Task: For heading Use Courier New with blue colour & bold.  font size for heading22,  'Change the font style of data to'Courier New and font size to 14,  Change the alignment of both headline & data to Align left In the sheet  AssetAllocation templatesbook
Action: Mouse moved to (58, 202)
Screenshot: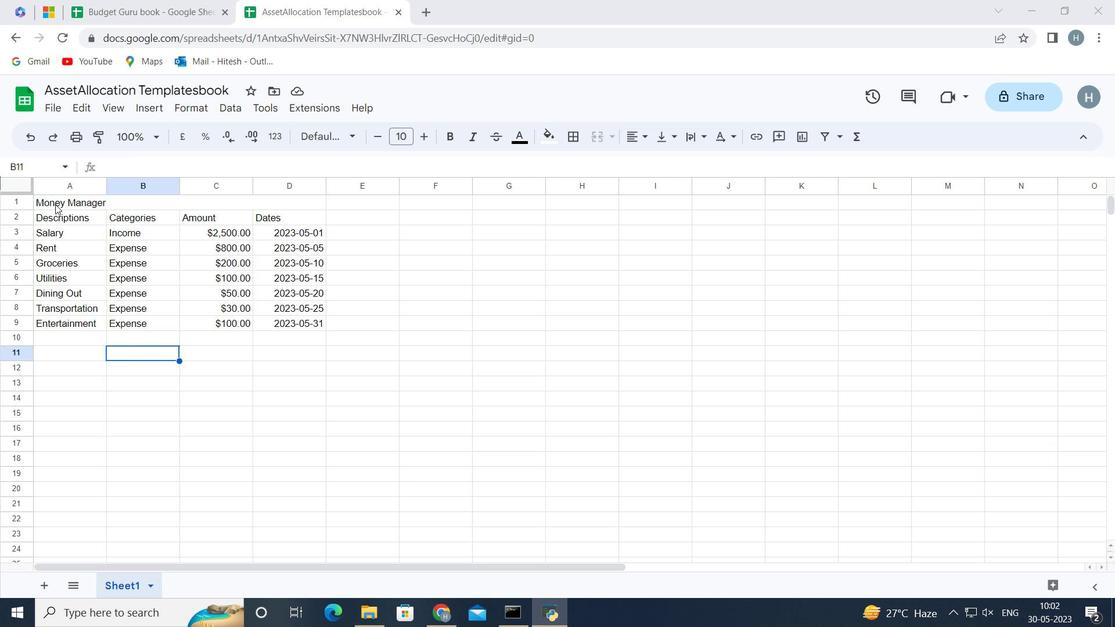 
Action: Mouse pressed left at (58, 202)
Screenshot: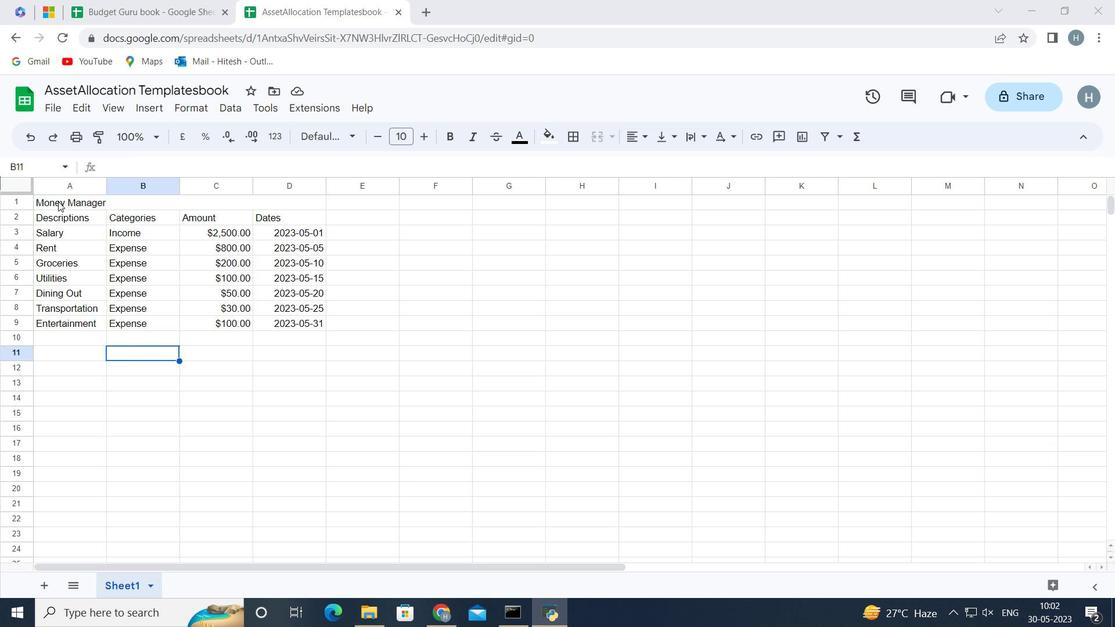 
Action: Mouse moved to (330, 135)
Screenshot: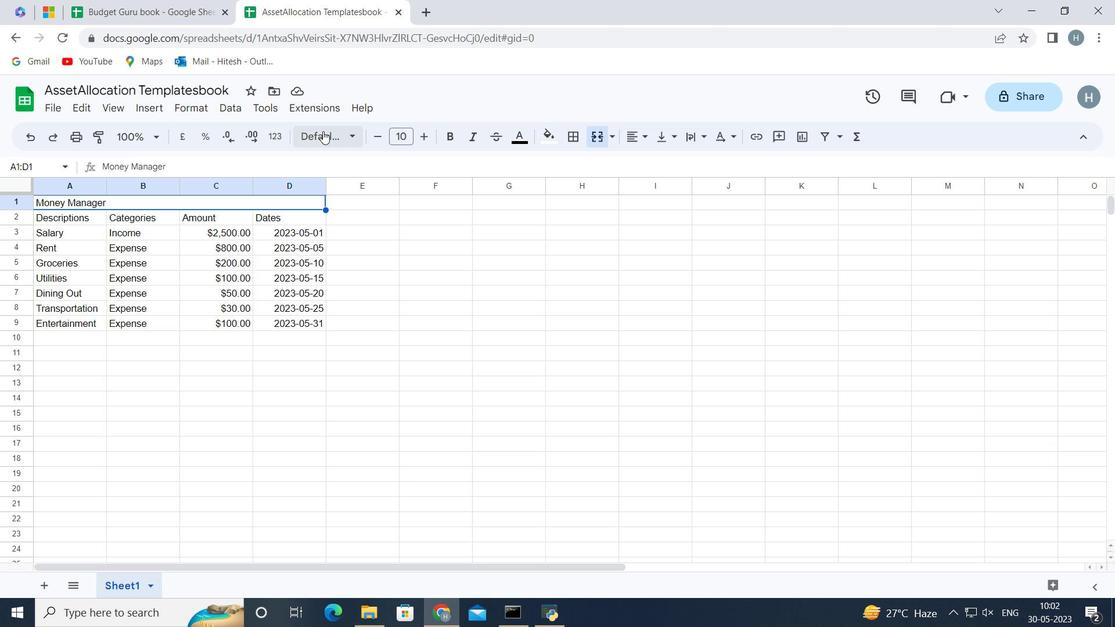 
Action: Mouse pressed left at (330, 135)
Screenshot: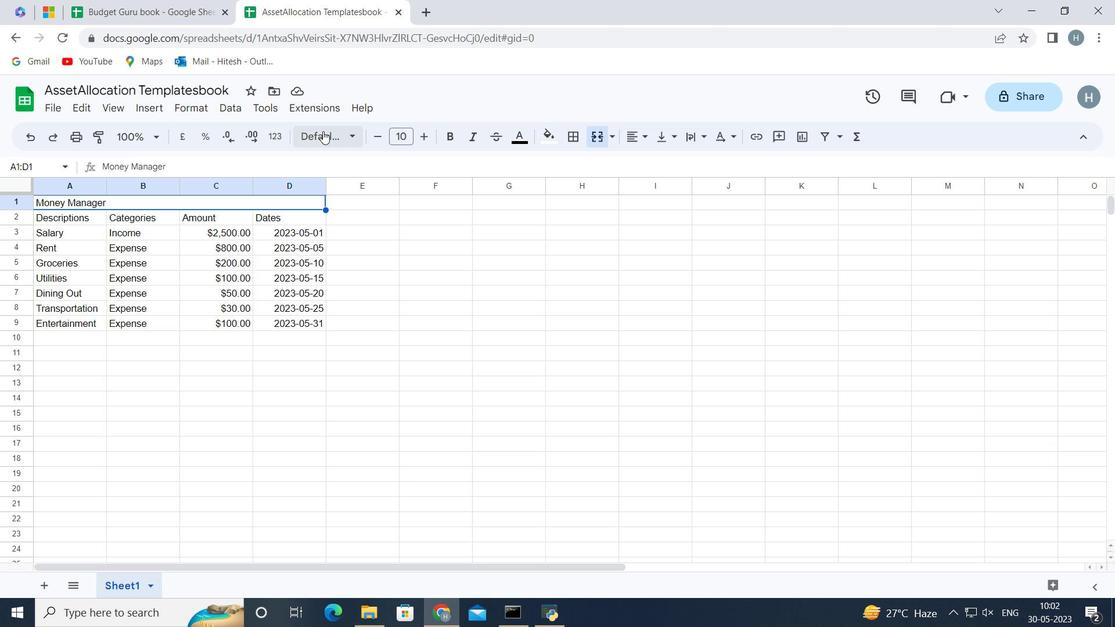 
Action: Mouse moved to (365, 527)
Screenshot: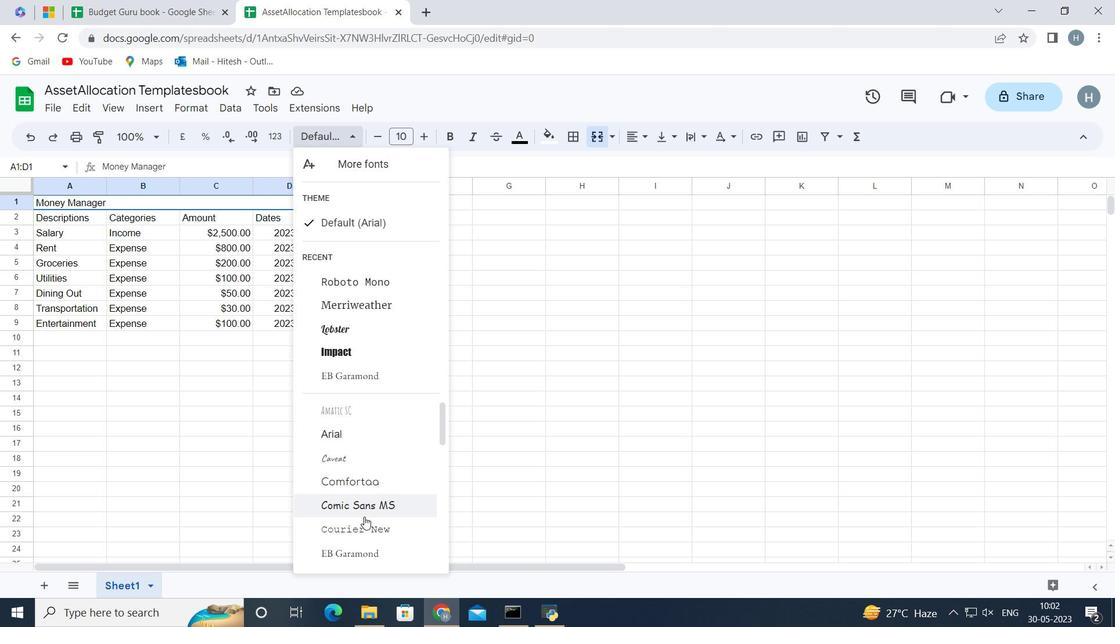 
Action: Mouse pressed left at (365, 527)
Screenshot: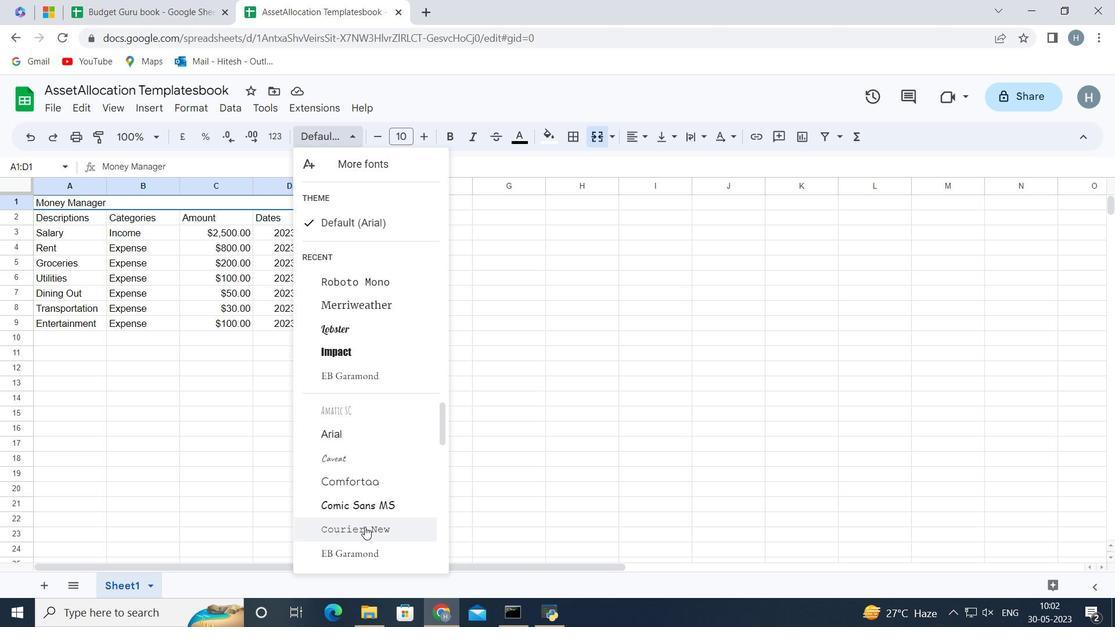 
Action: Mouse moved to (548, 141)
Screenshot: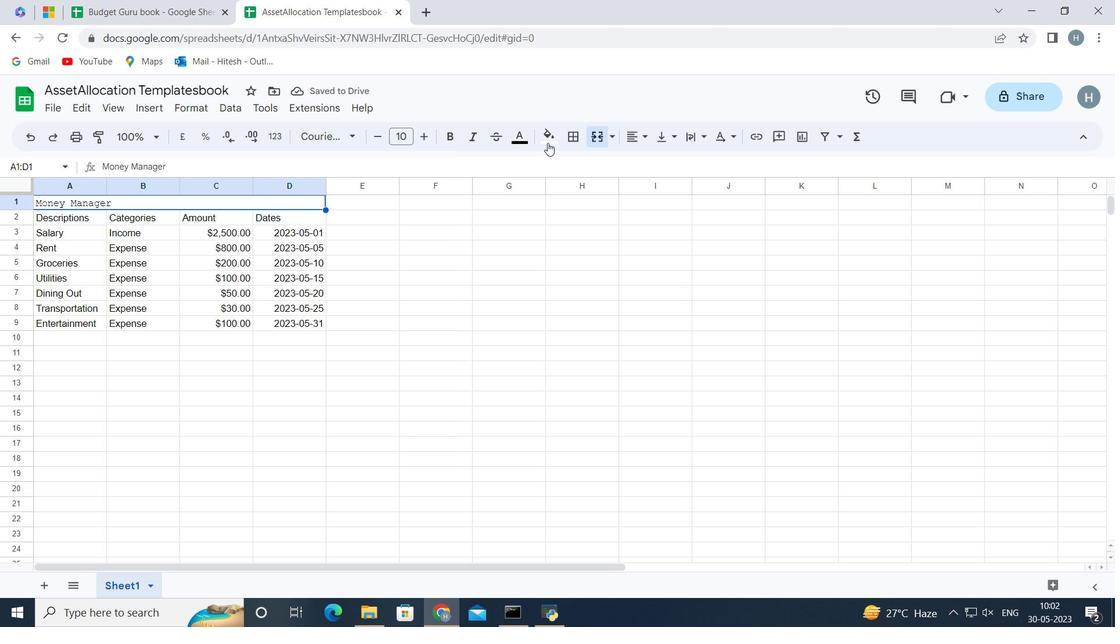 
Action: Mouse pressed left at (548, 141)
Screenshot: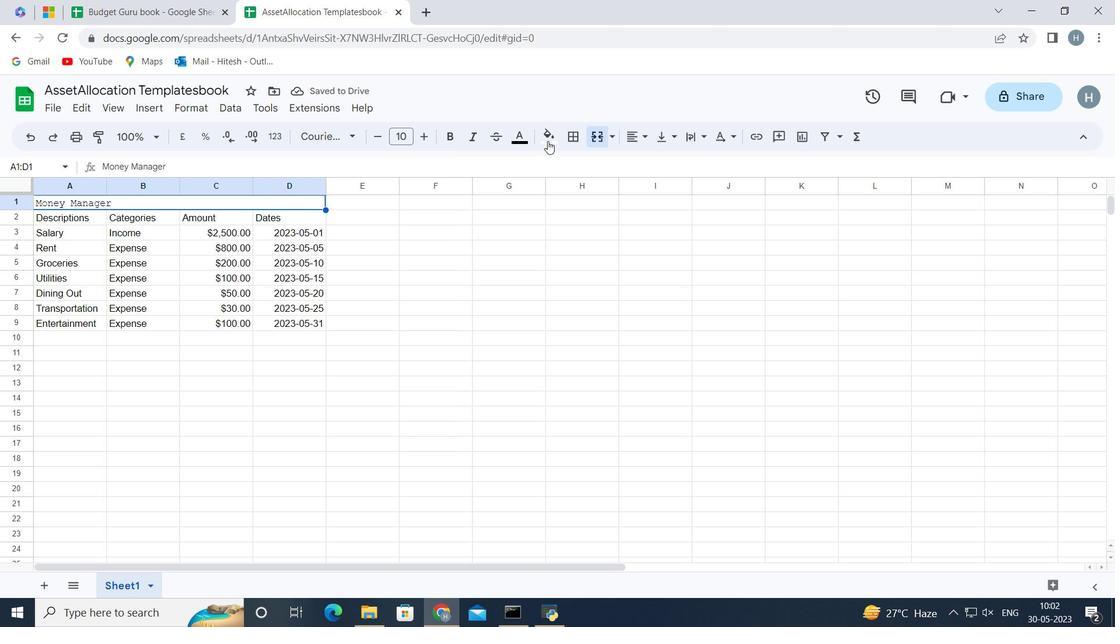 
Action: Mouse moved to (665, 202)
Screenshot: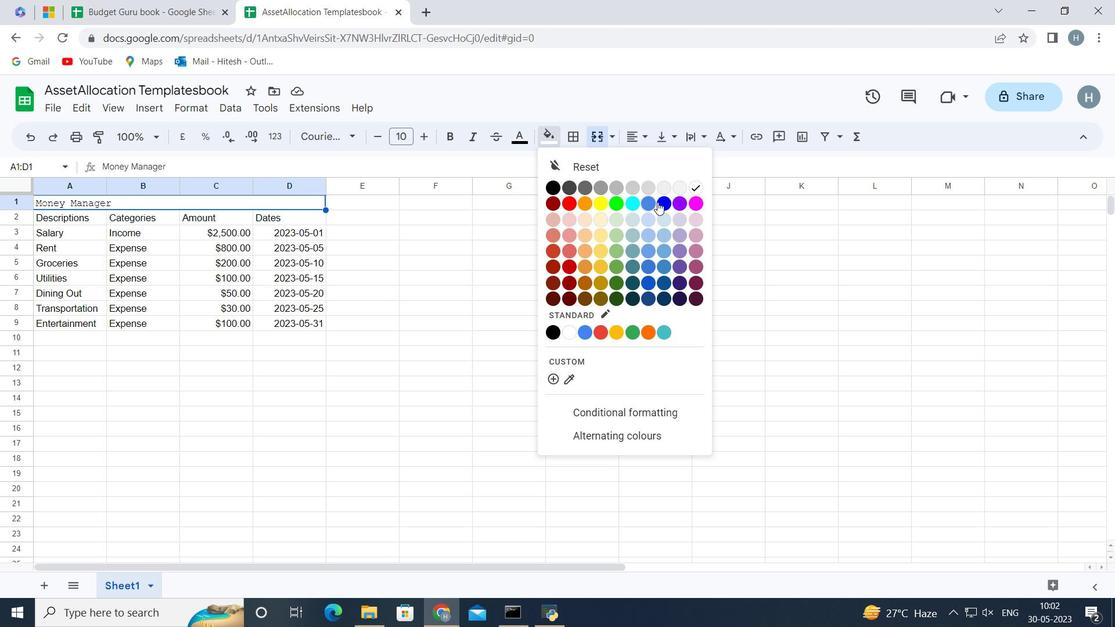 
Action: Mouse pressed left at (665, 202)
Screenshot: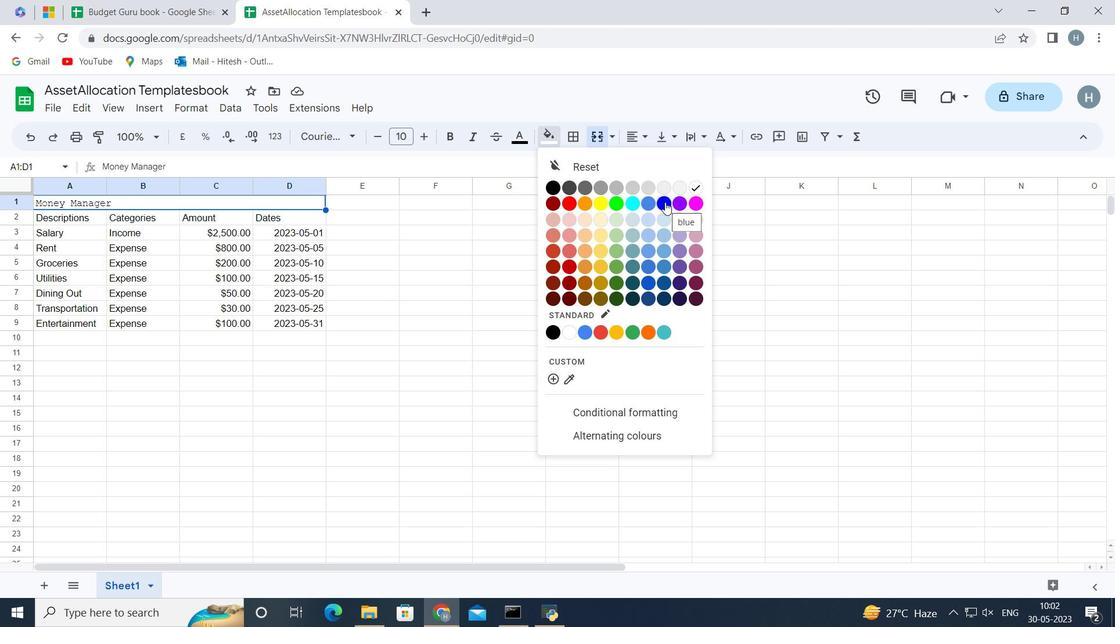 
Action: Mouse moved to (445, 135)
Screenshot: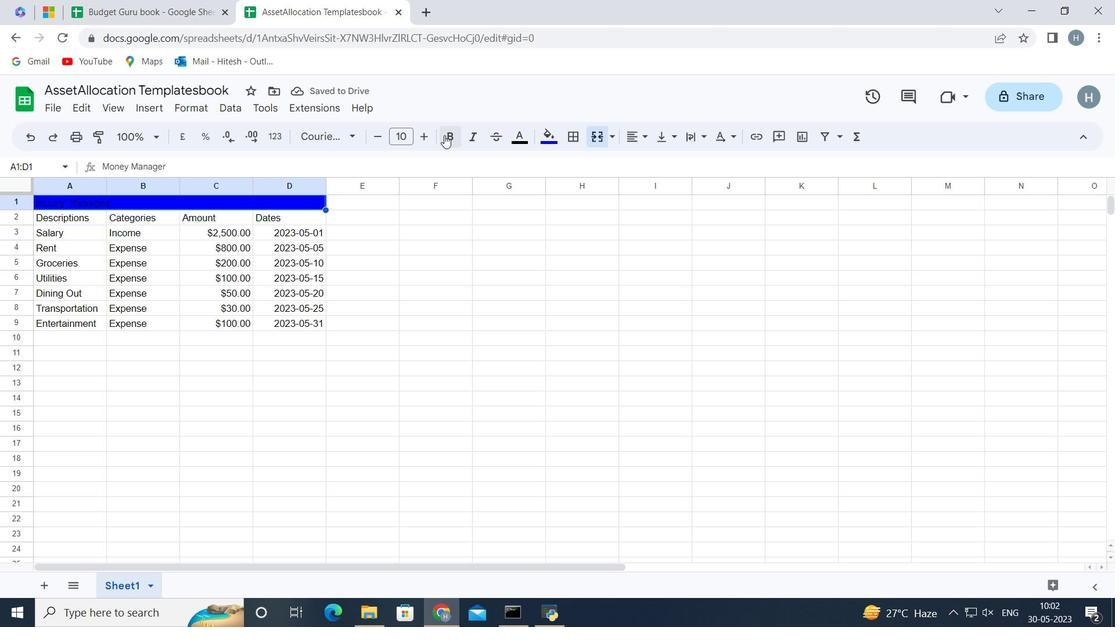 
Action: Mouse pressed left at (445, 135)
Screenshot: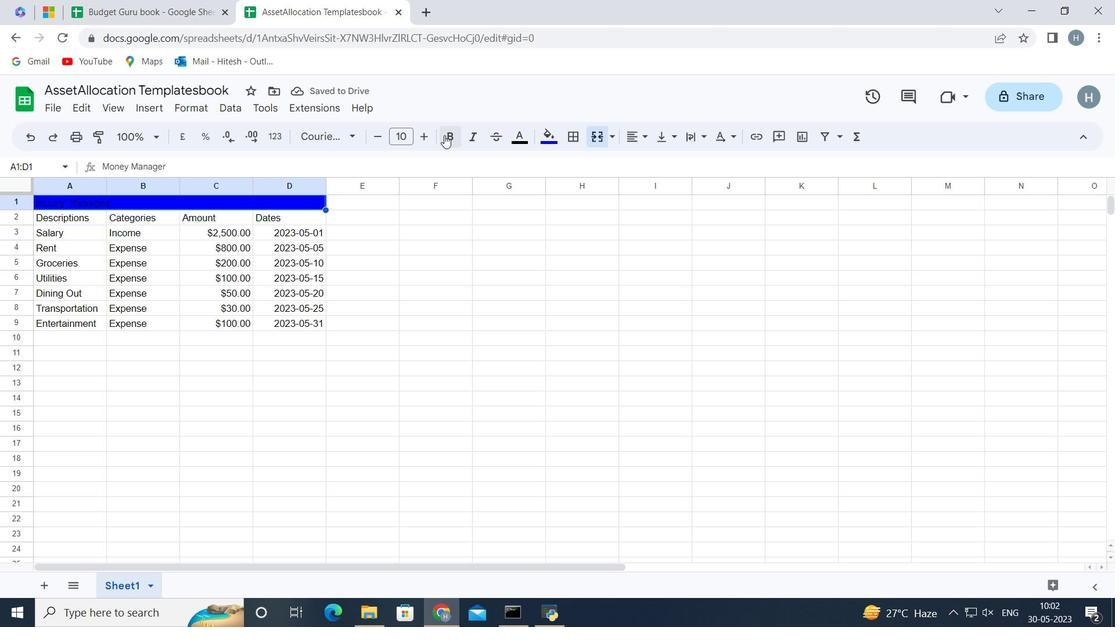
Action: Mouse moved to (428, 138)
Screenshot: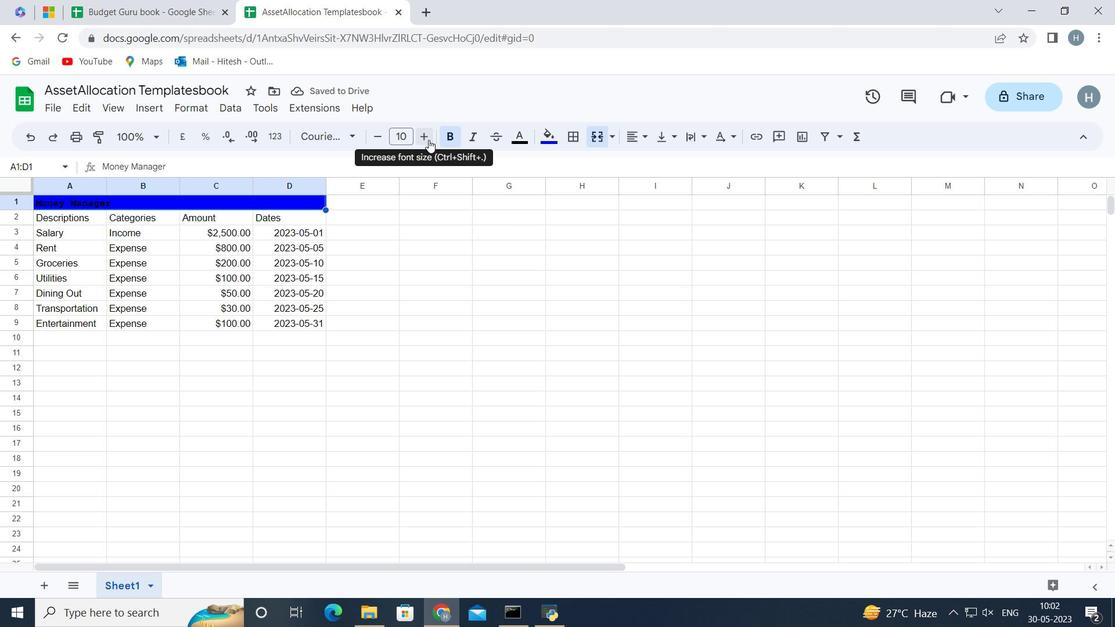 
Action: Mouse pressed left at (428, 138)
Screenshot: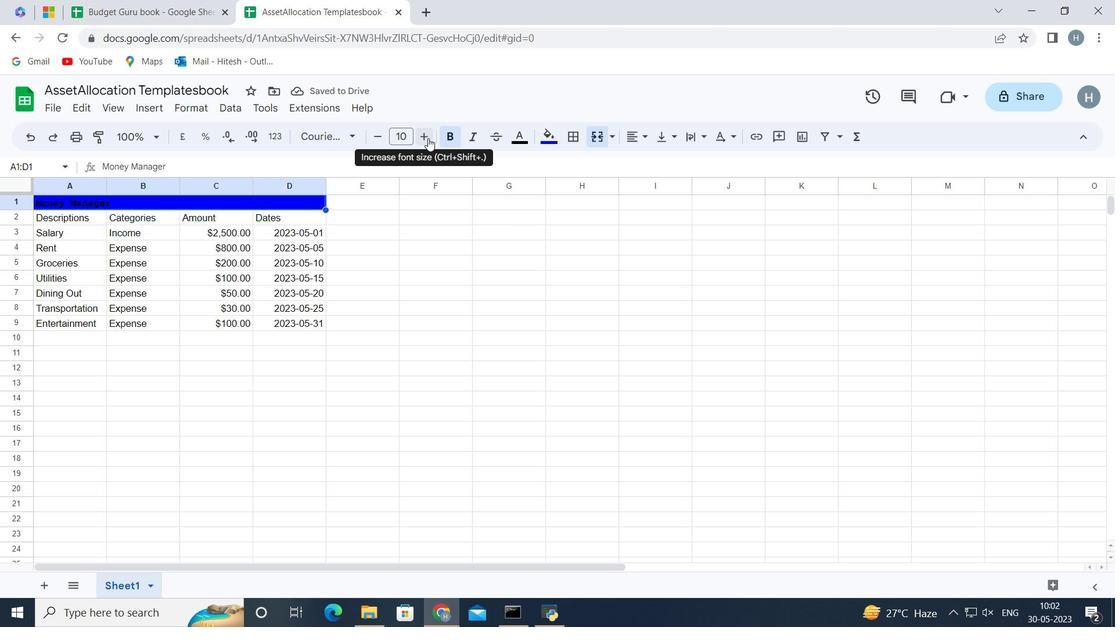 
Action: Mouse moved to (427, 138)
Screenshot: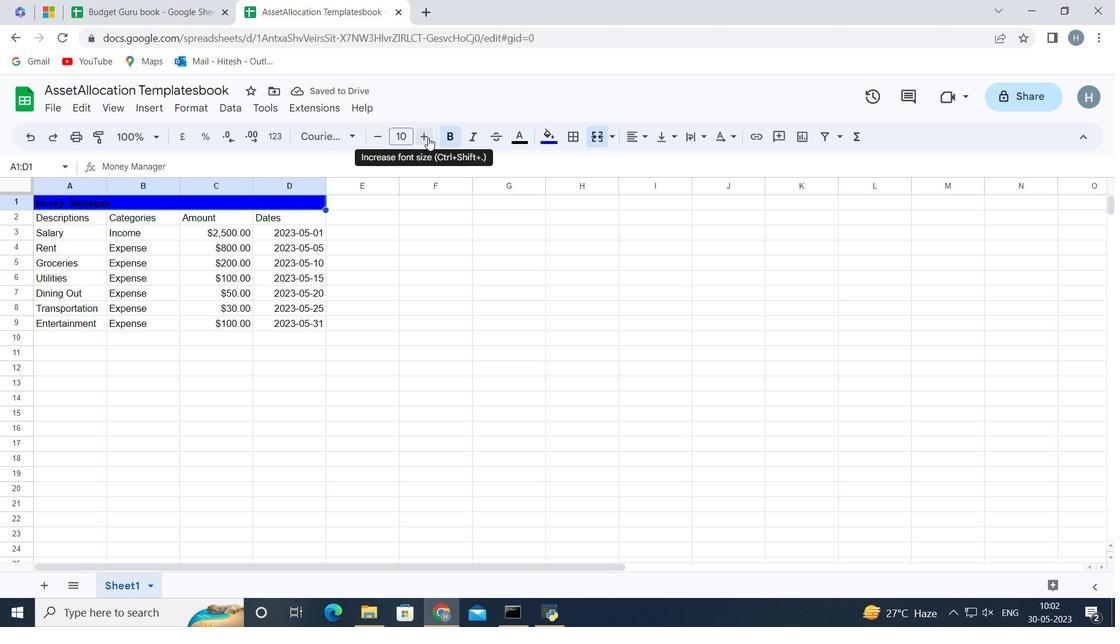 
Action: Mouse pressed left at (427, 138)
Screenshot: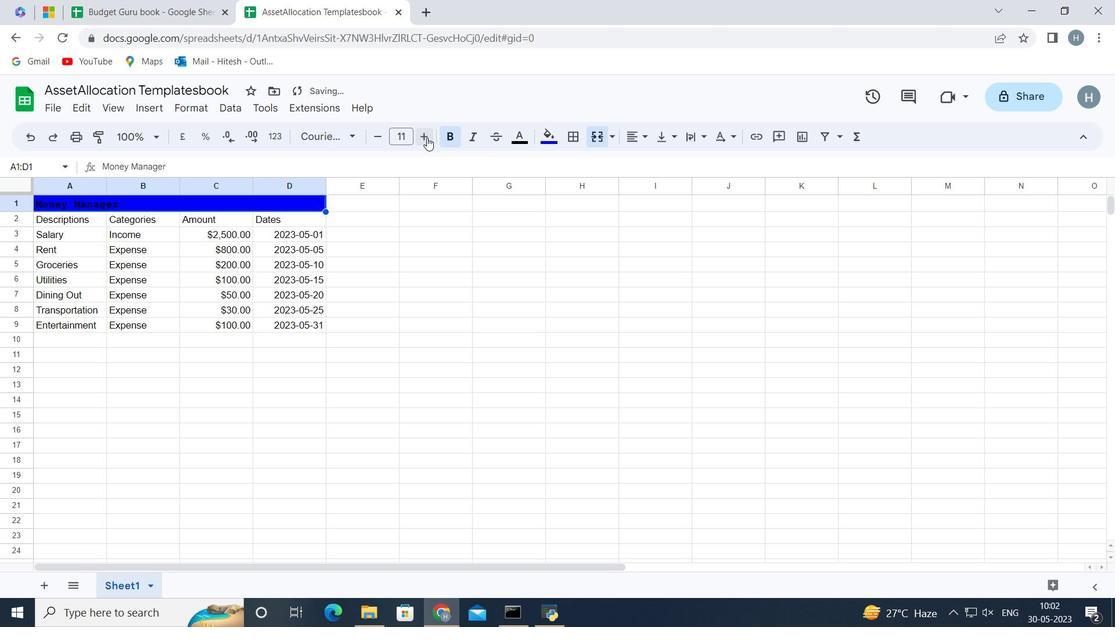 
Action: Mouse pressed left at (427, 138)
Screenshot: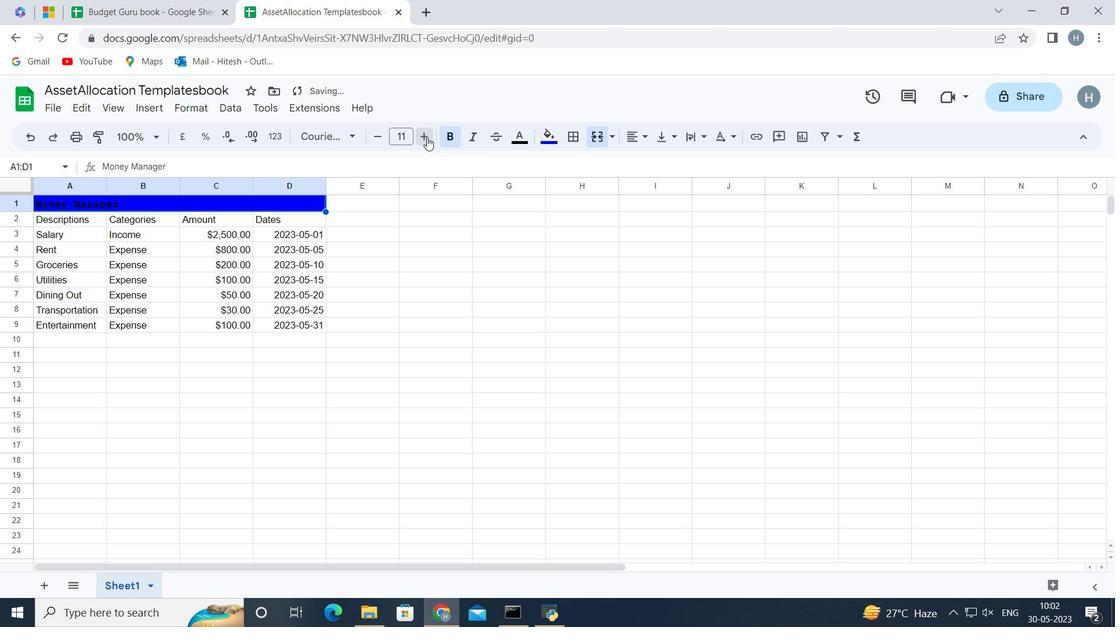 
Action: Mouse pressed left at (427, 138)
Screenshot: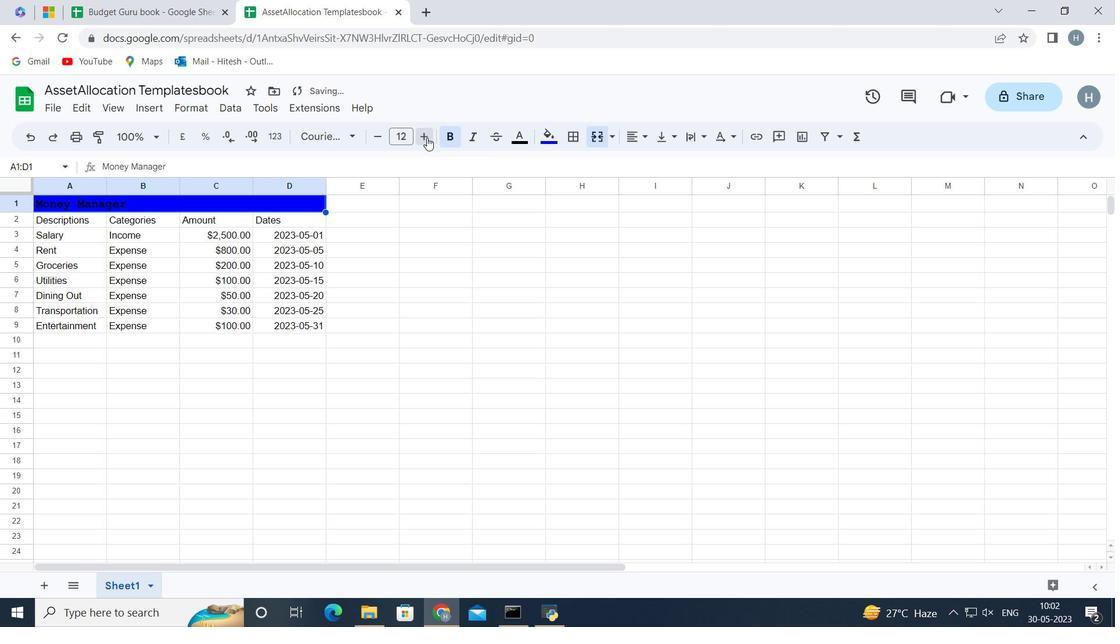 
Action: Mouse pressed left at (427, 138)
Screenshot: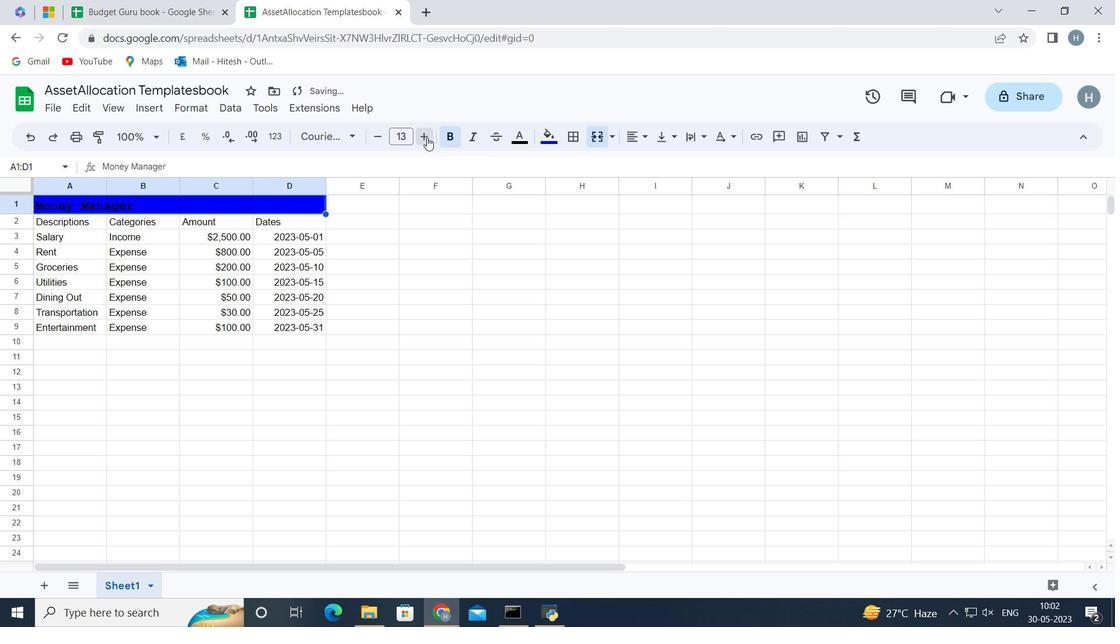 
Action: Mouse pressed left at (427, 138)
Screenshot: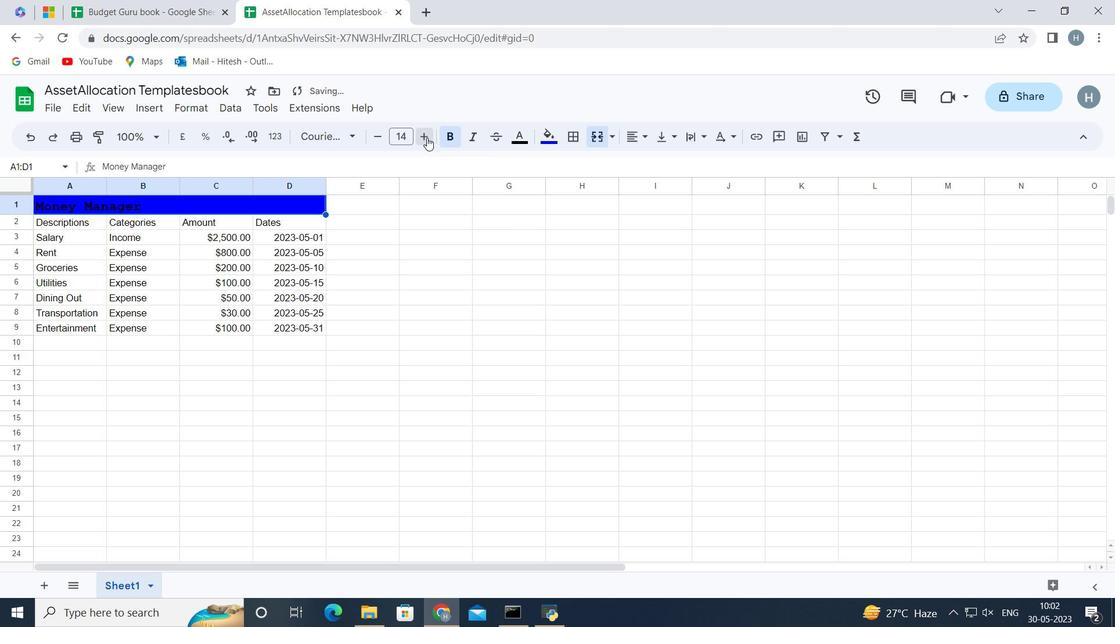 
Action: Mouse pressed left at (427, 138)
Screenshot: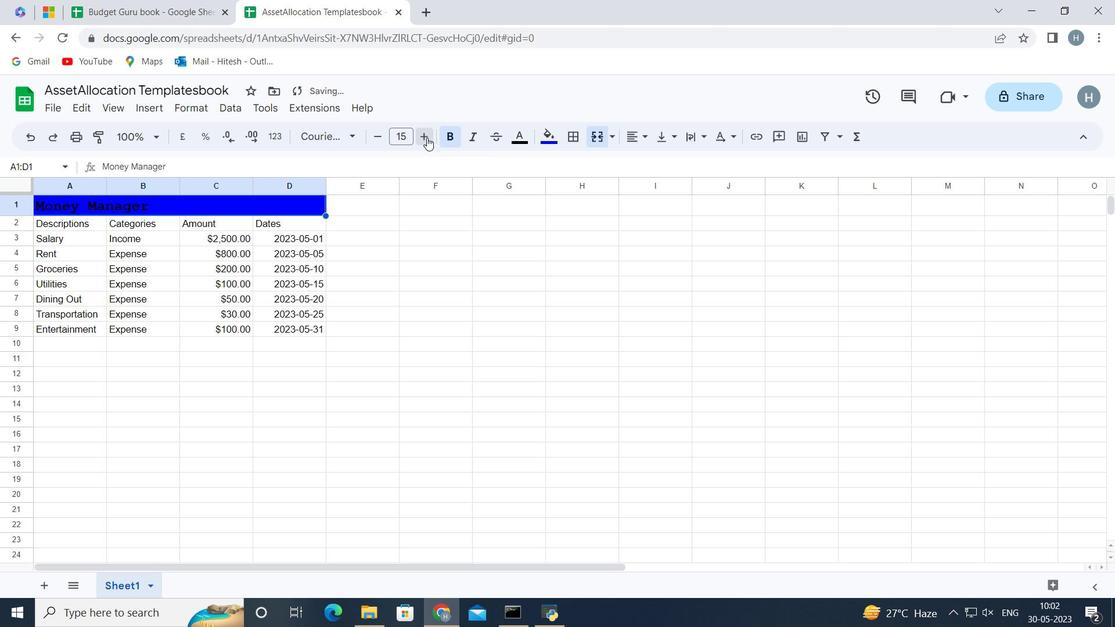 
Action: Mouse pressed left at (427, 138)
Screenshot: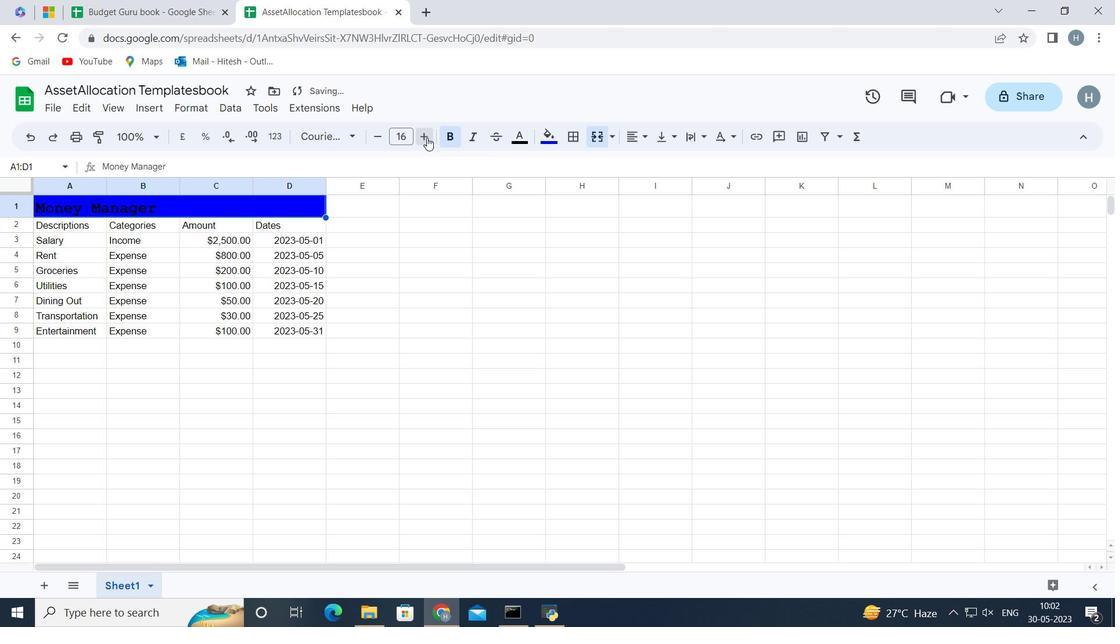 
Action: Mouse pressed left at (427, 138)
Screenshot: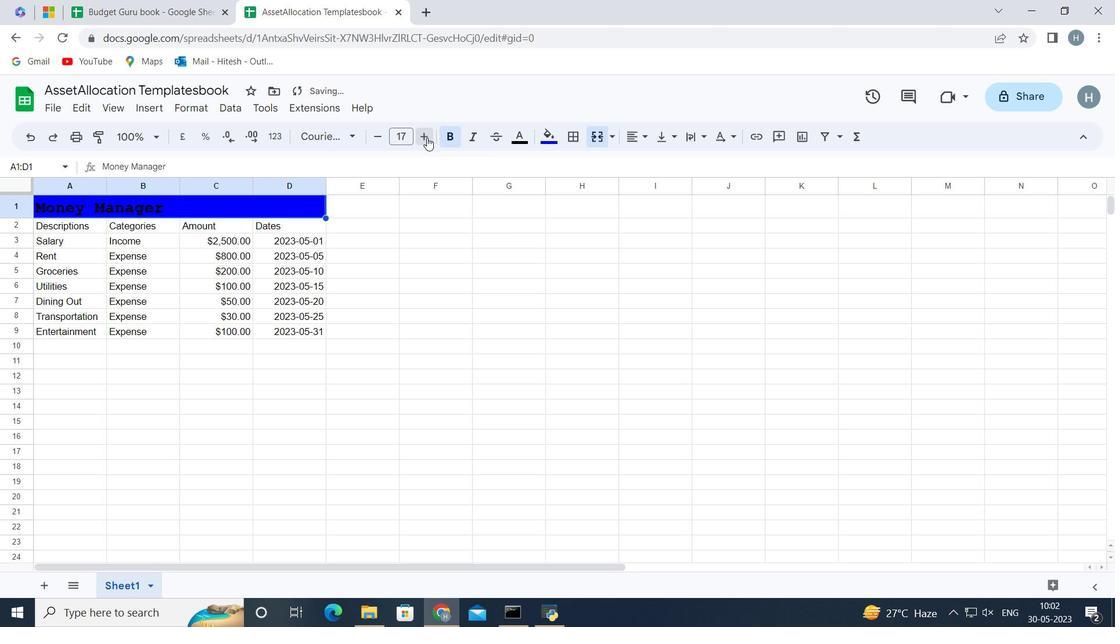 
Action: Mouse pressed left at (427, 138)
Screenshot: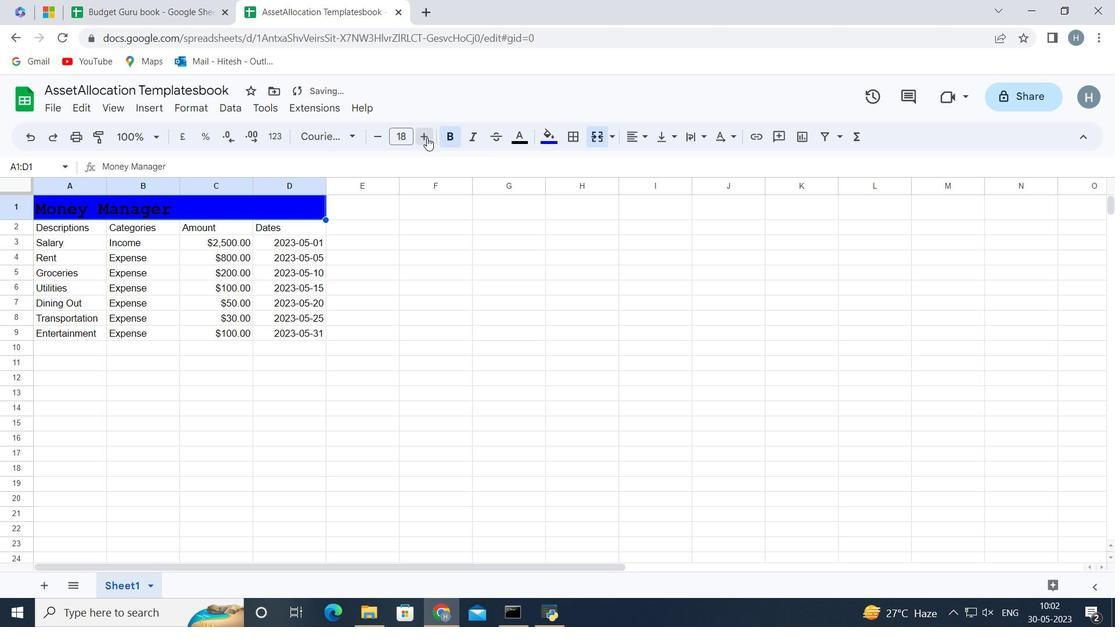 
Action: Mouse pressed left at (427, 138)
Screenshot: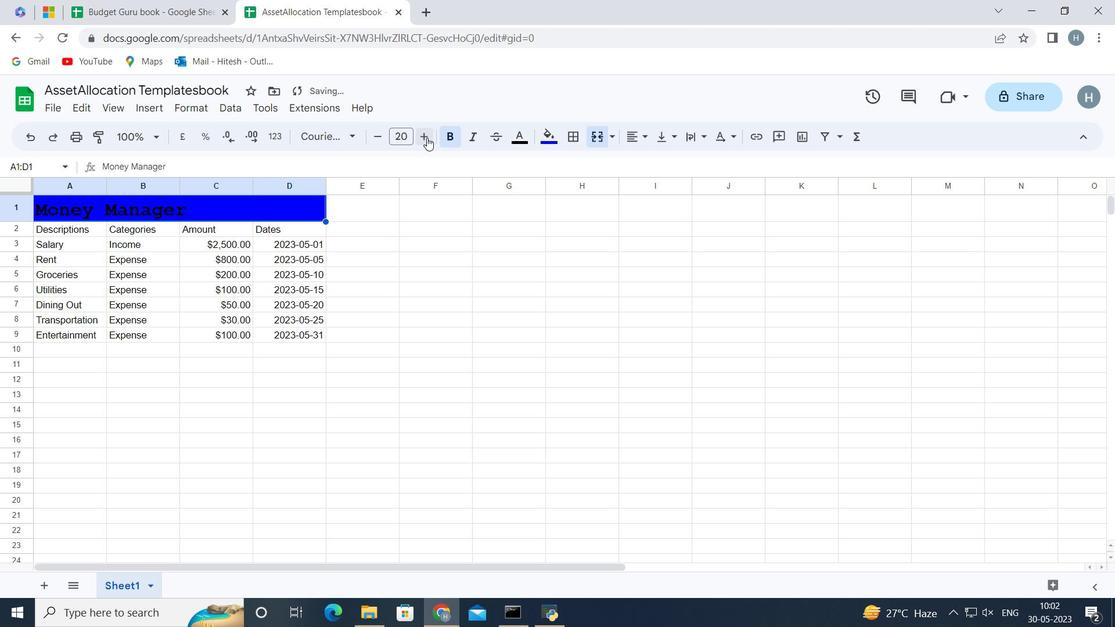 
Action: Mouse pressed left at (427, 138)
Screenshot: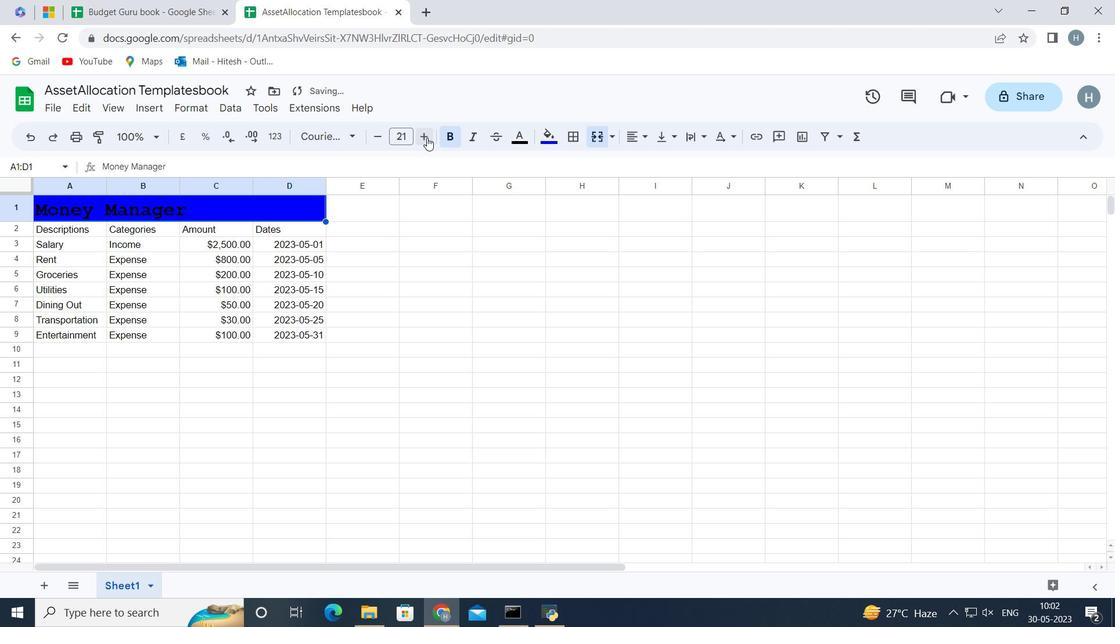 
Action: Mouse moved to (177, 370)
Screenshot: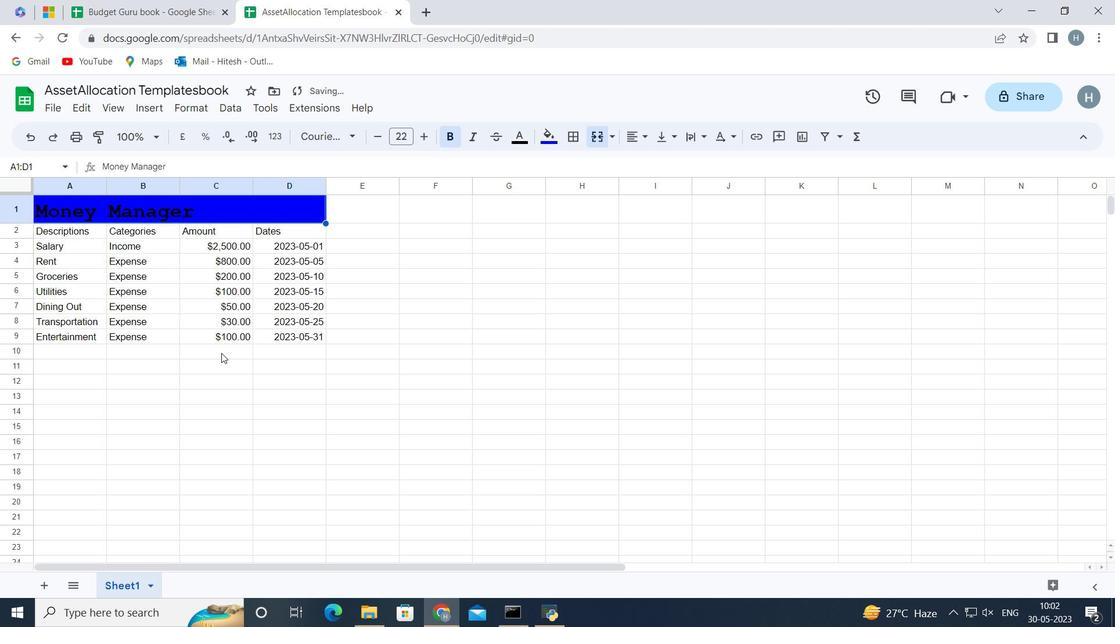 
Action: Mouse pressed left at (177, 370)
Screenshot: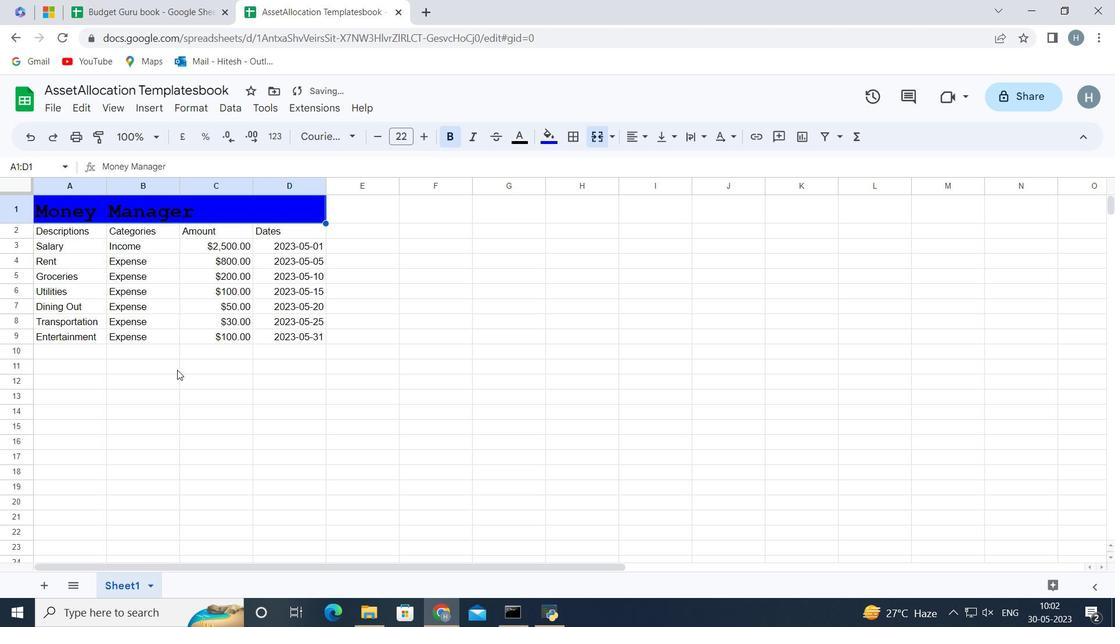 
Action: Mouse moved to (51, 224)
Screenshot: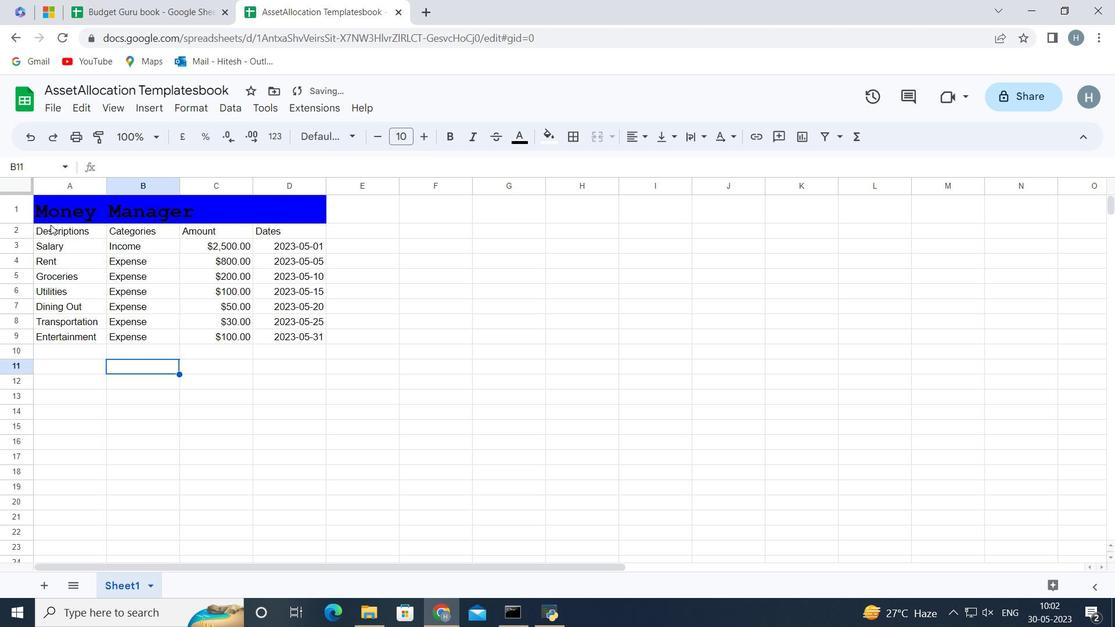 
Action: Mouse pressed left at (51, 224)
Screenshot: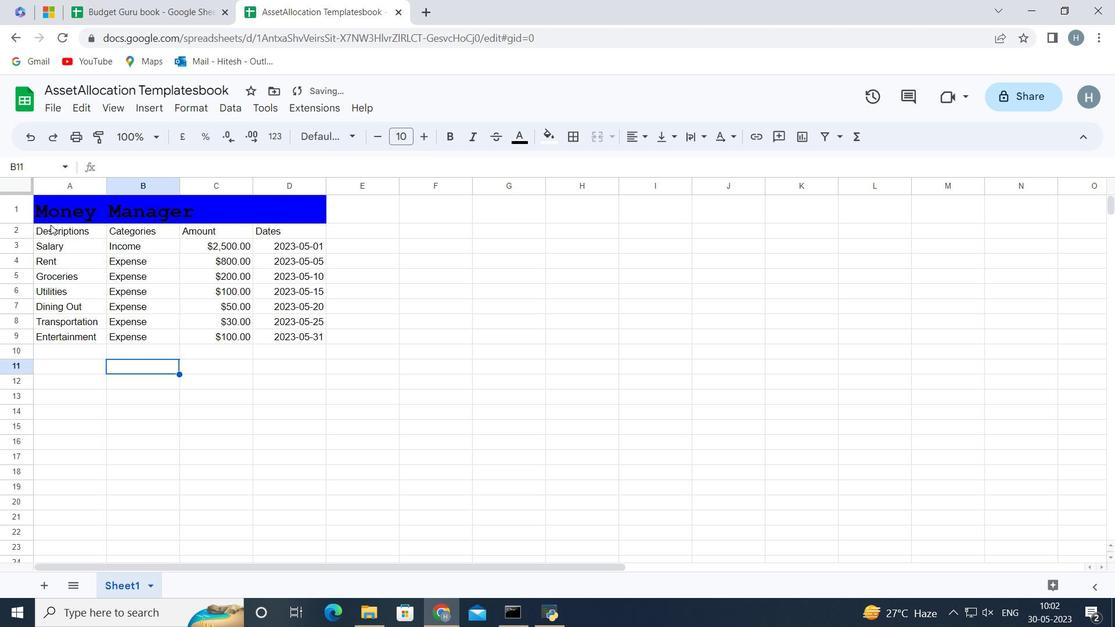 
Action: Key pressed <Key.shift><Key.right><Key.right><Key.right><Key.down><Key.down><Key.down><Key.down><Key.down><Key.down><Key.down>
Screenshot: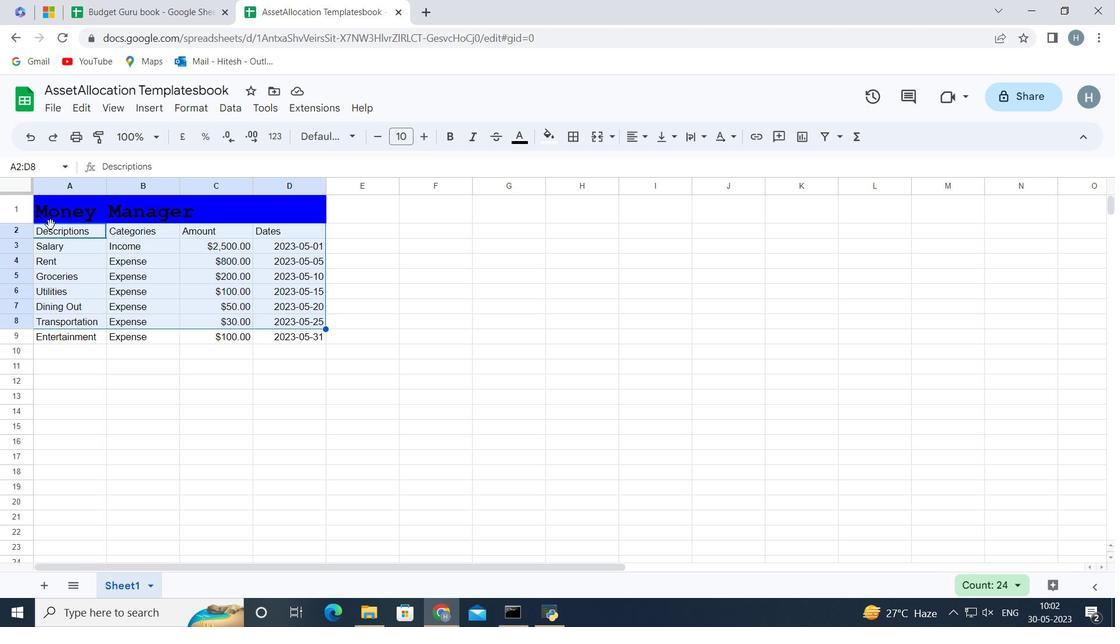 
Action: Mouse moved to (320, 134)
Screenshot: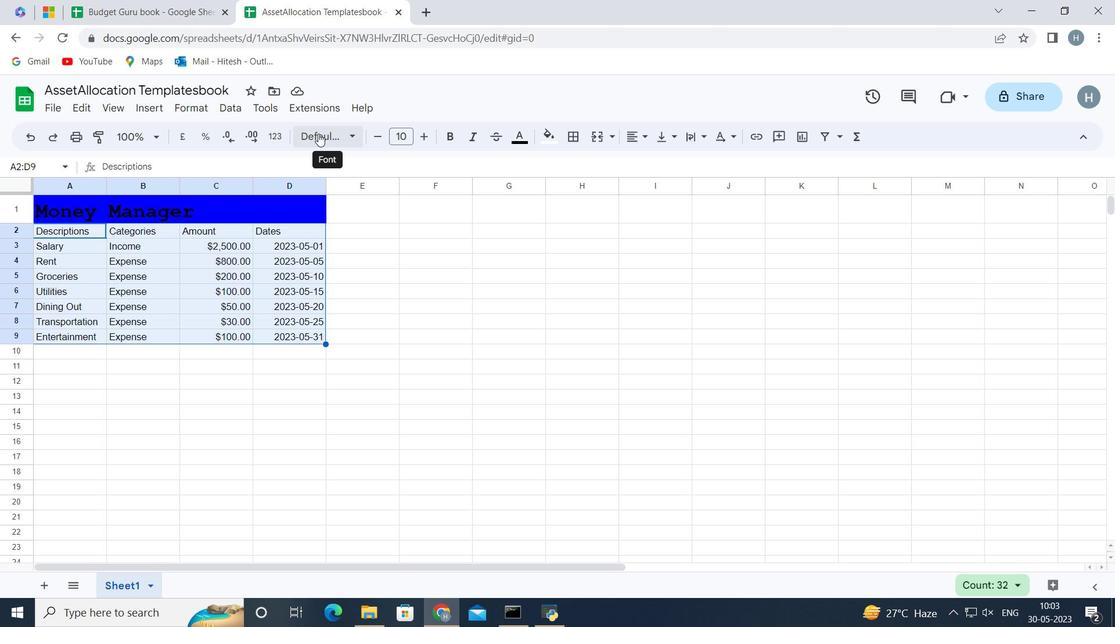 
Action: Mouse pressed left at (320, 134)
Screenshot: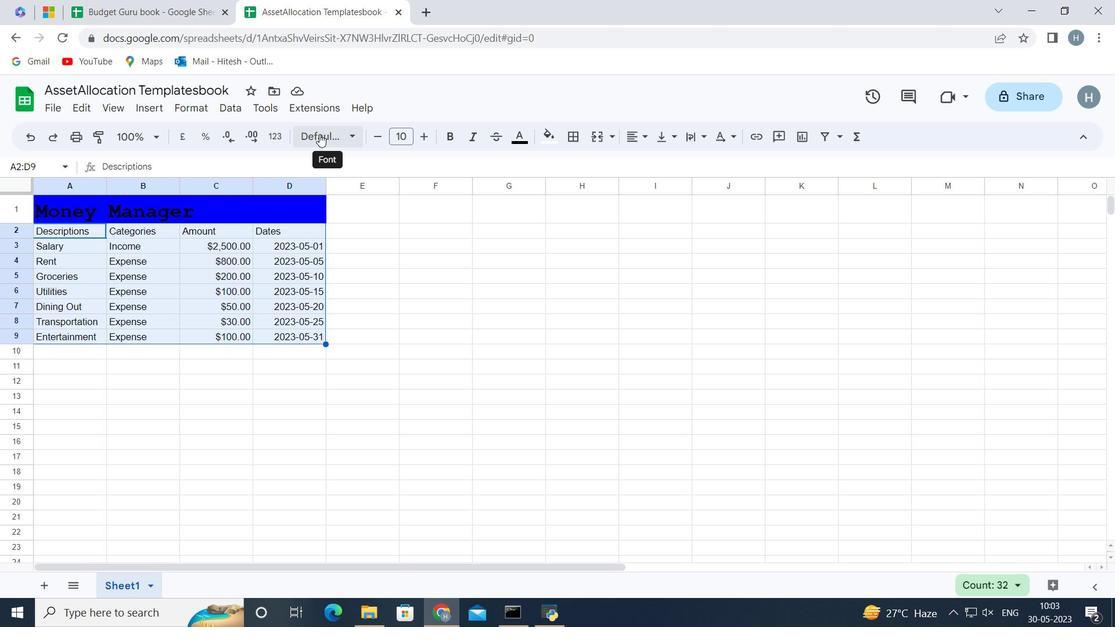
Action: Mouse moved to (361, 284)
Screenshot: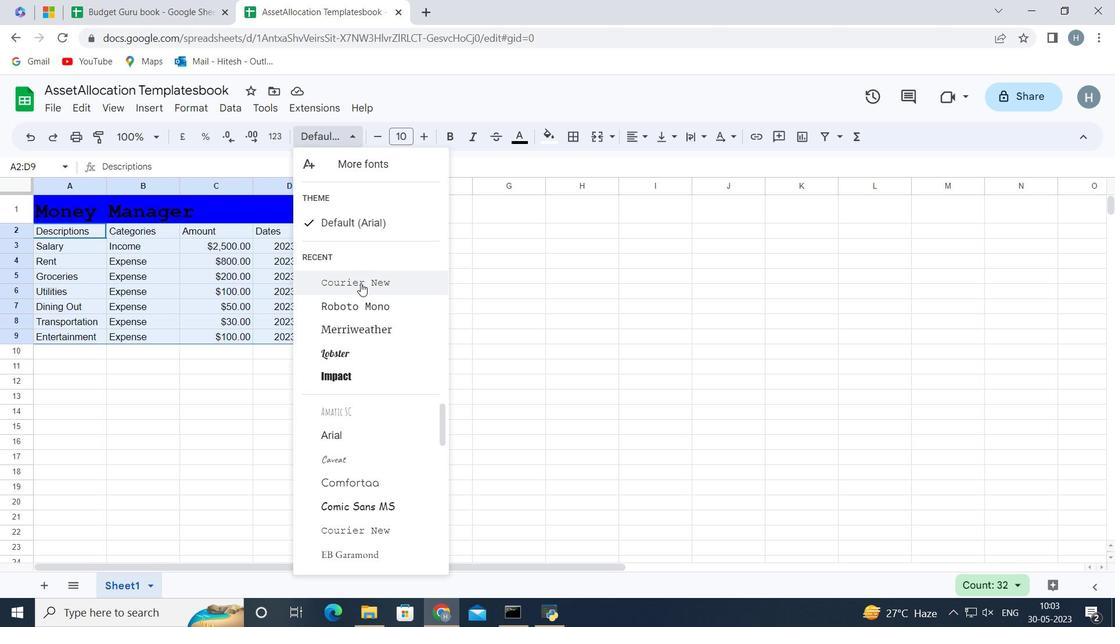 
Action: Mouse pressed left at (361, 284)
Screenshot: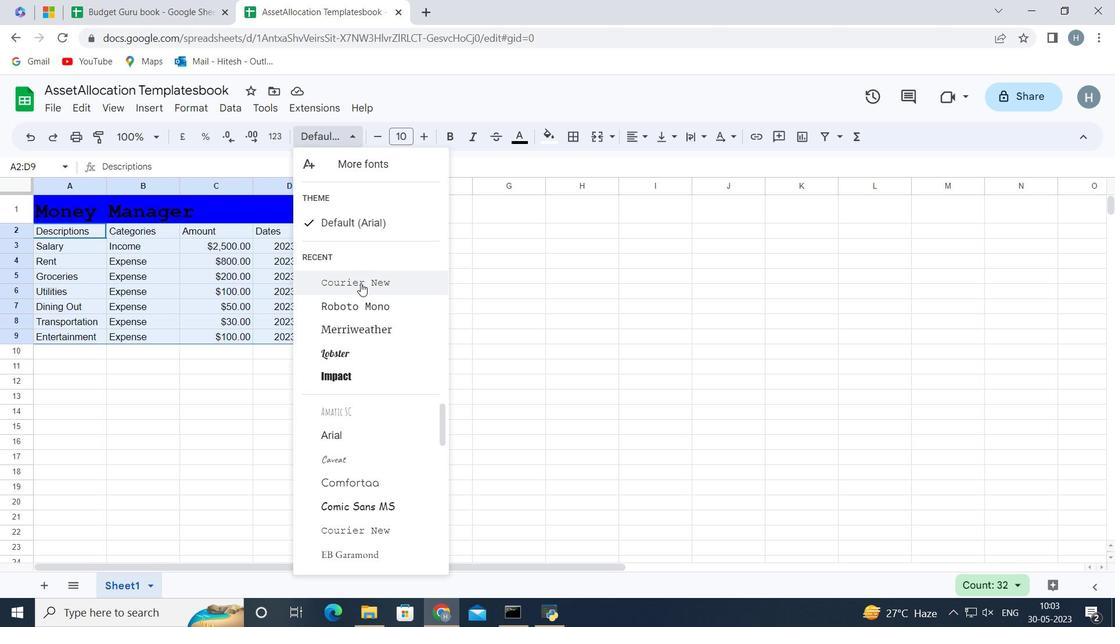 
Action: Mouse moved to (418, 138)
Screenshot: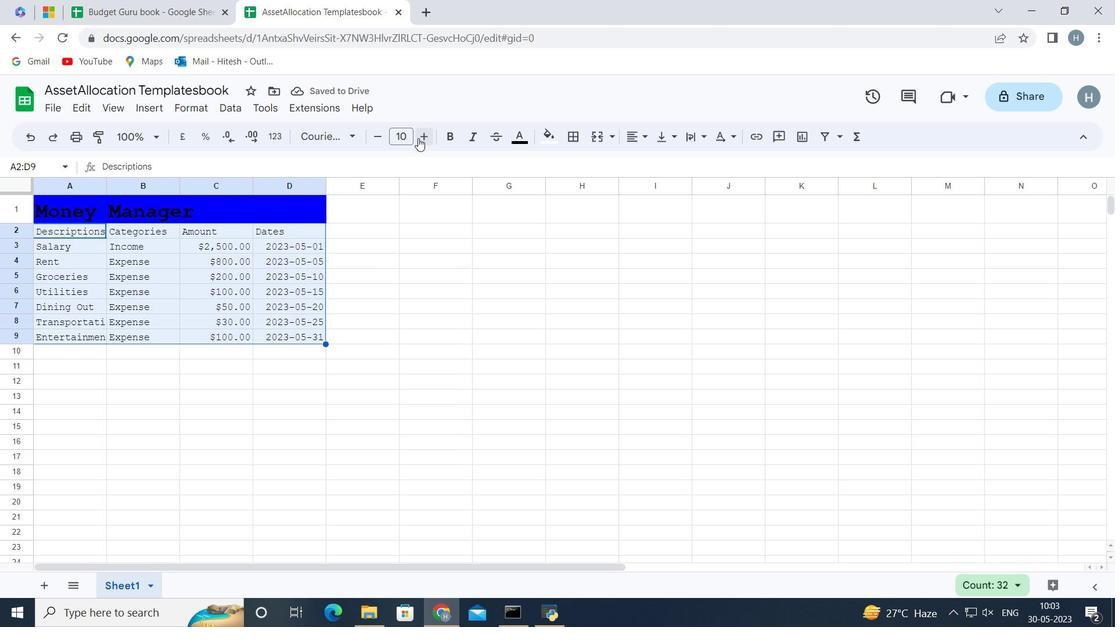 
Action: Mouse pressed left at (418, 138)
Screenshot: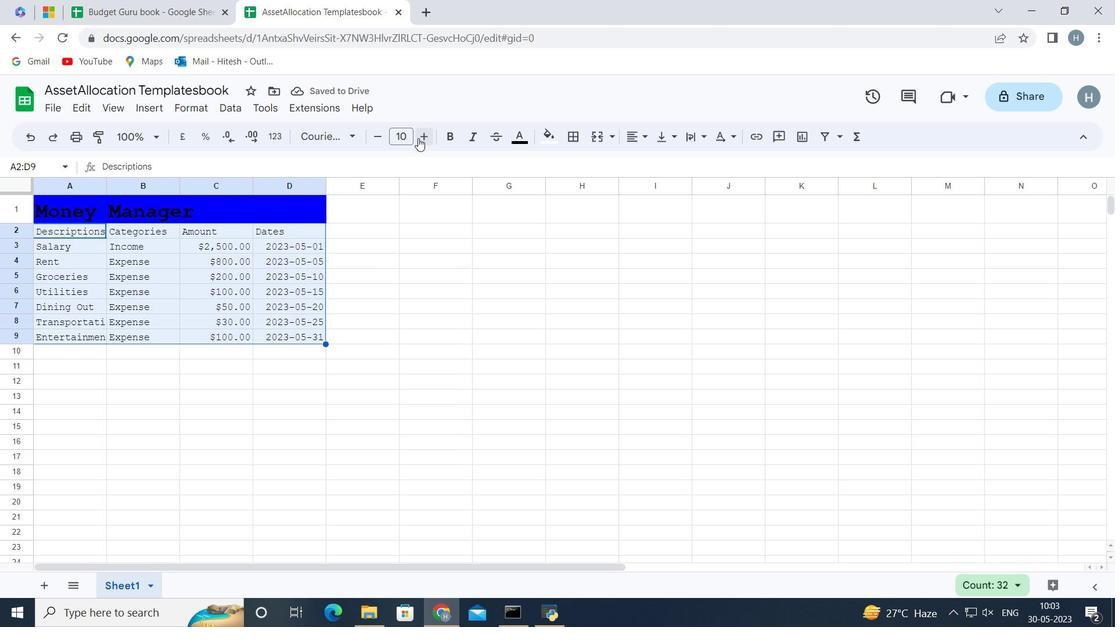 
Action: Mouse pressed left at (418, 138)
Screenshot: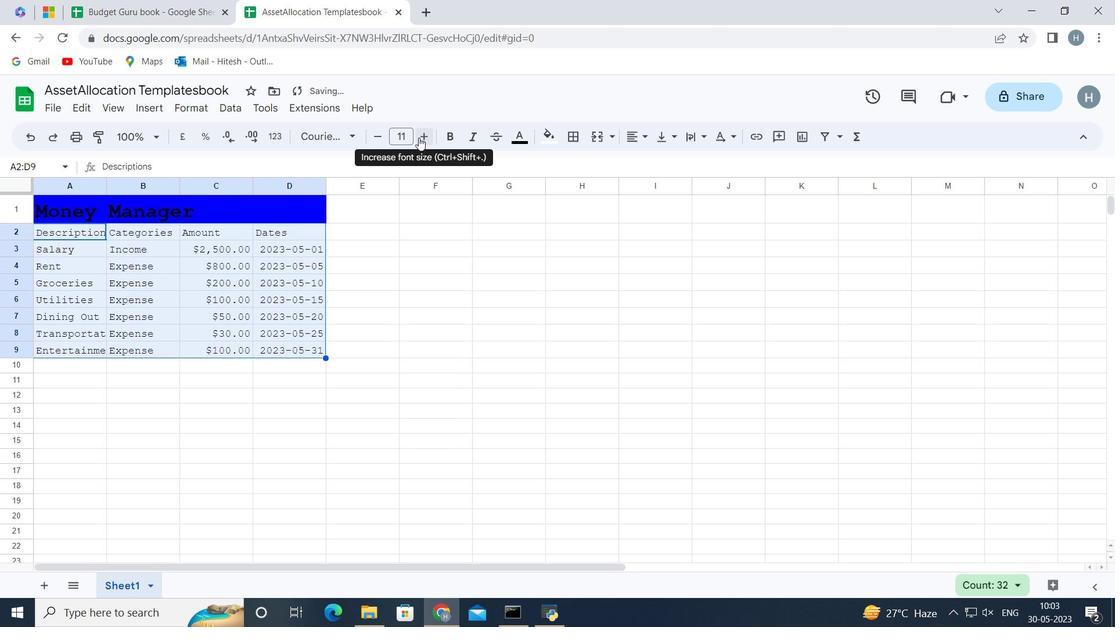 
Action: Mouse pressed left at (418, 138)
Screenshot: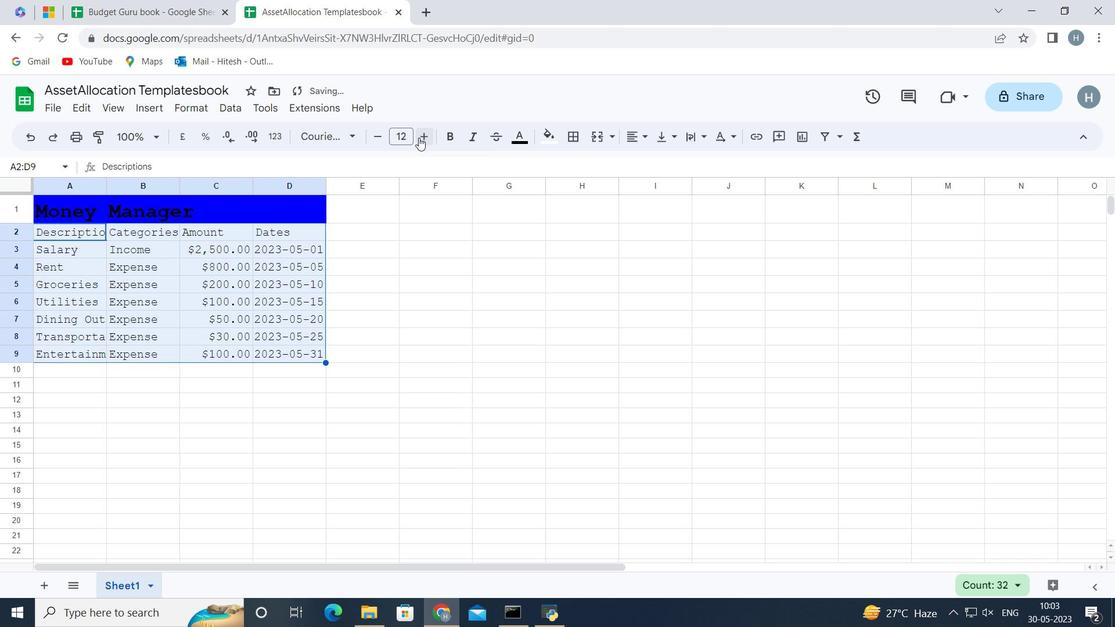 
Action: Mouse pressed left at (418, 138)
Screenshot: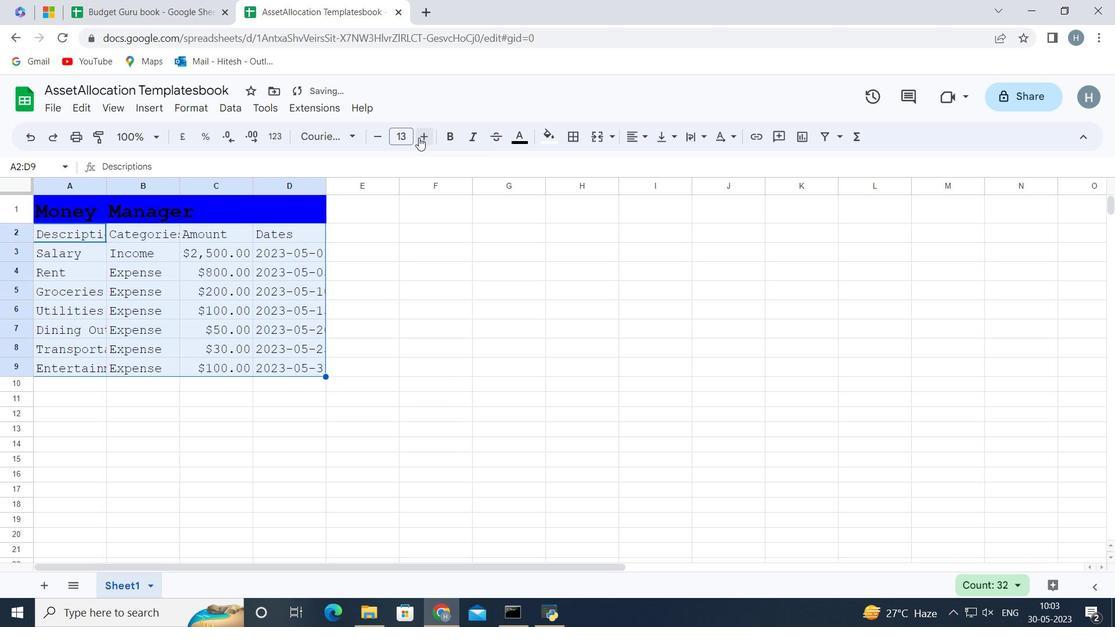 
Action: Mouse moved to (59, 414)
Screenshot: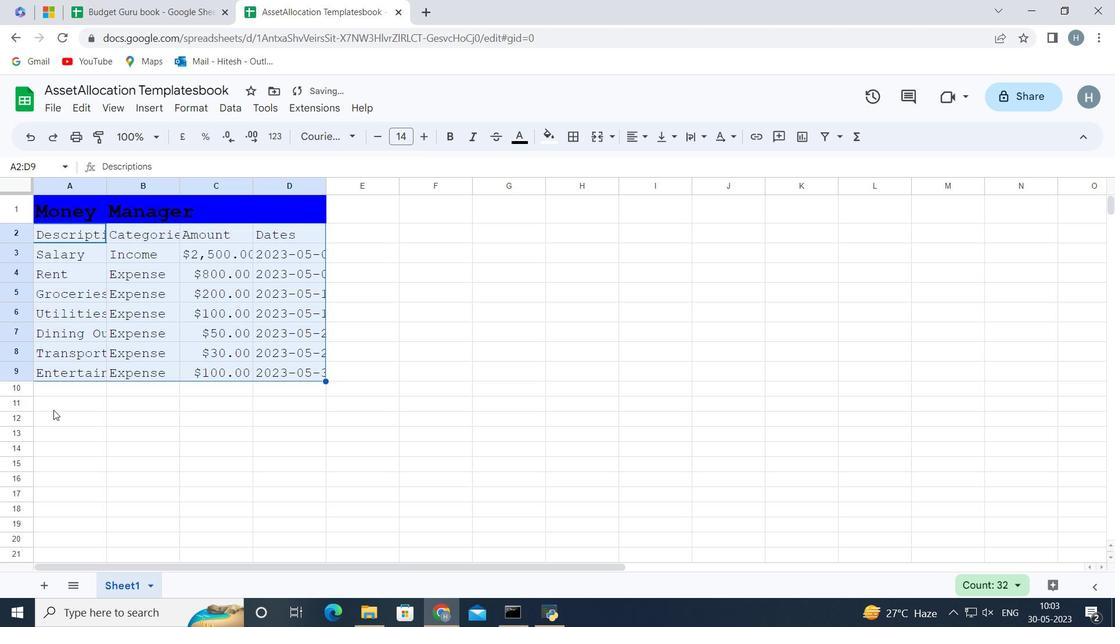 
Action: Mouse pressed left at (59, 414)
Screenshot: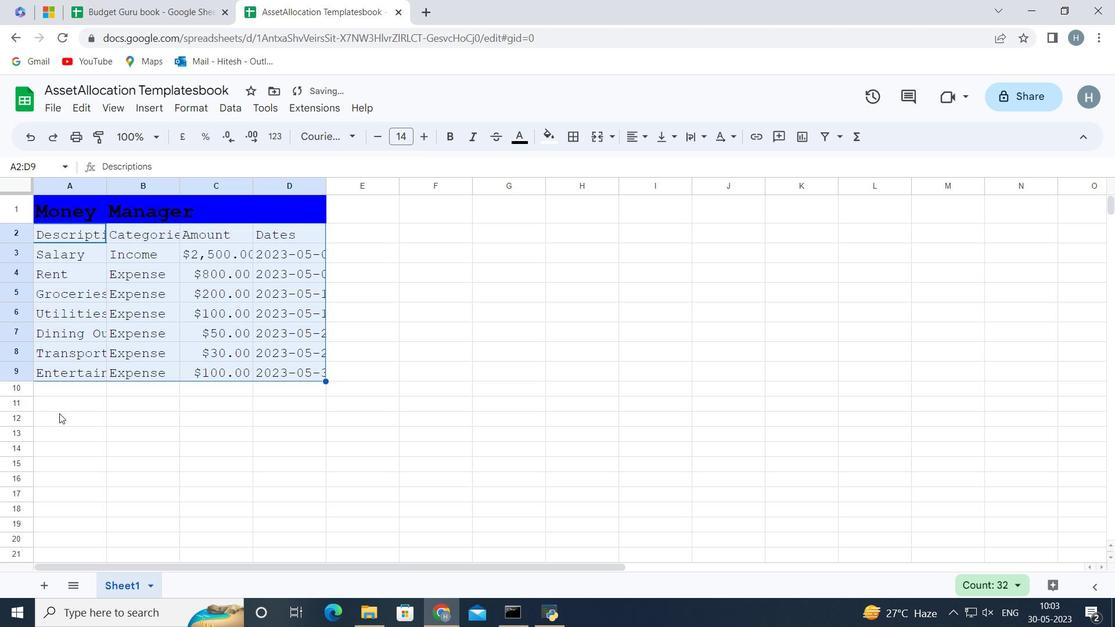 
Action: Mouse moved to (71, 182)
Screenshot: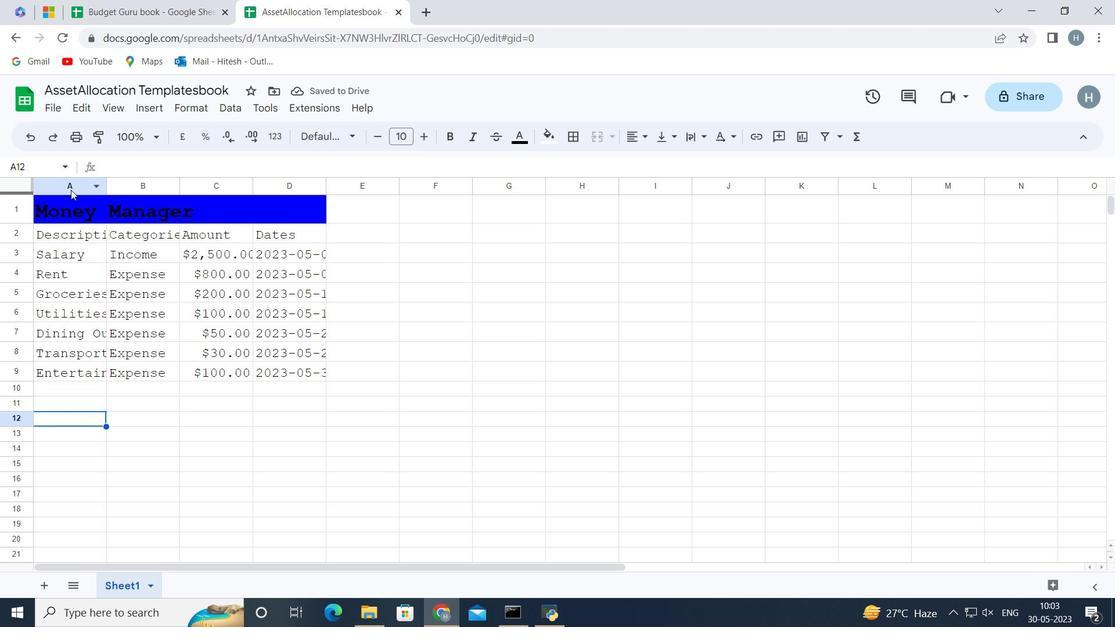
Action: Mouse pressed left at (71, 182)
Screenshot: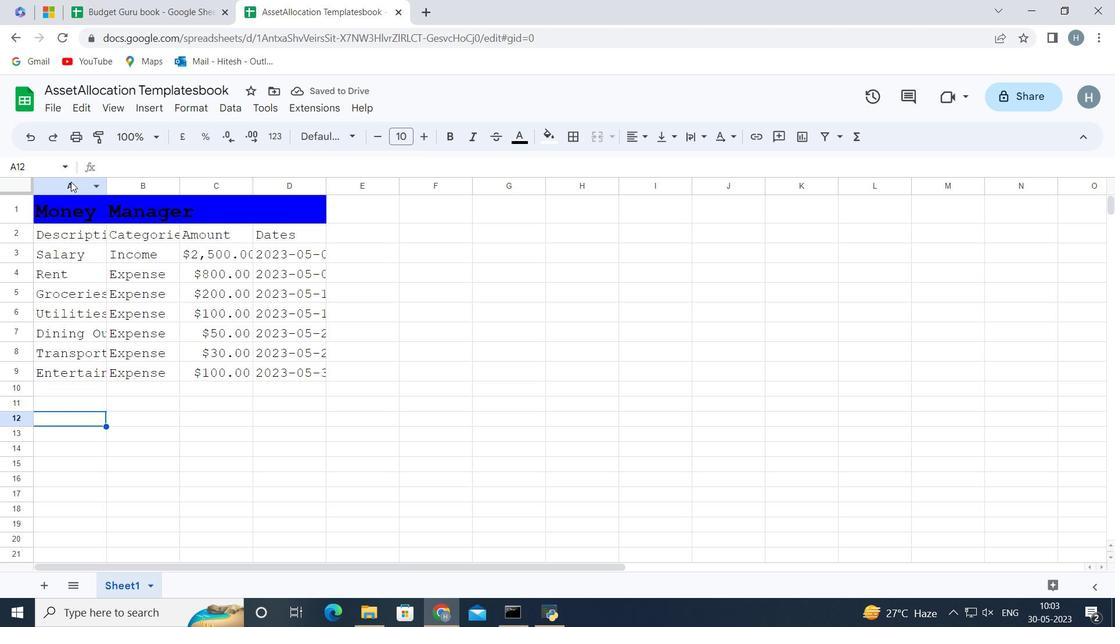 
Action: Mouse moved to (106, 183)
Screenshot: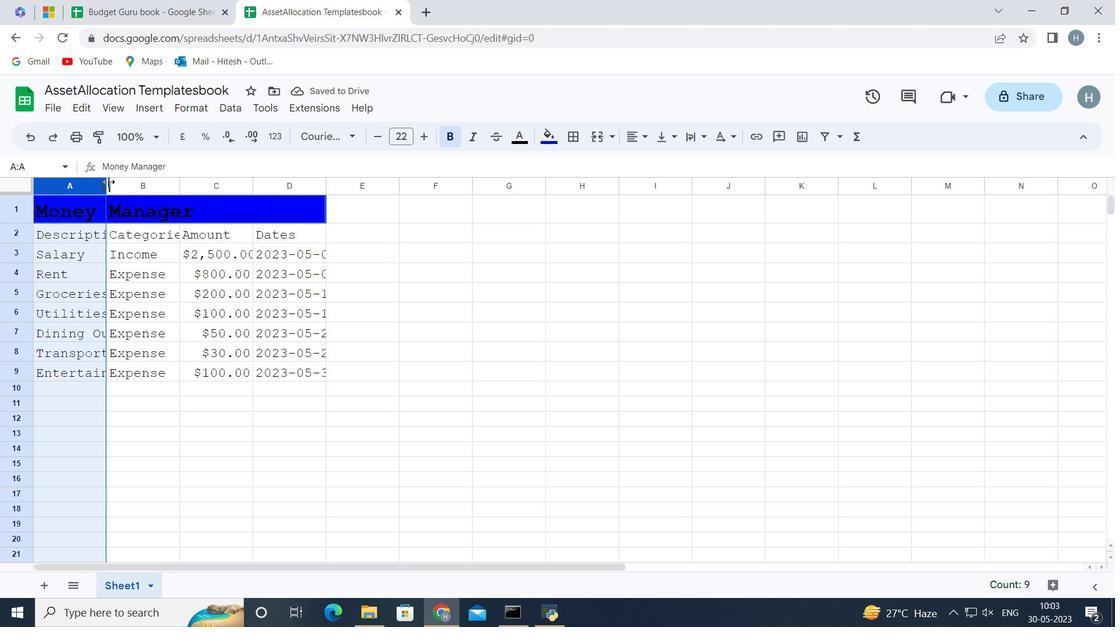 
Action: Mouse pressed left at (106, 183)
Screenshot: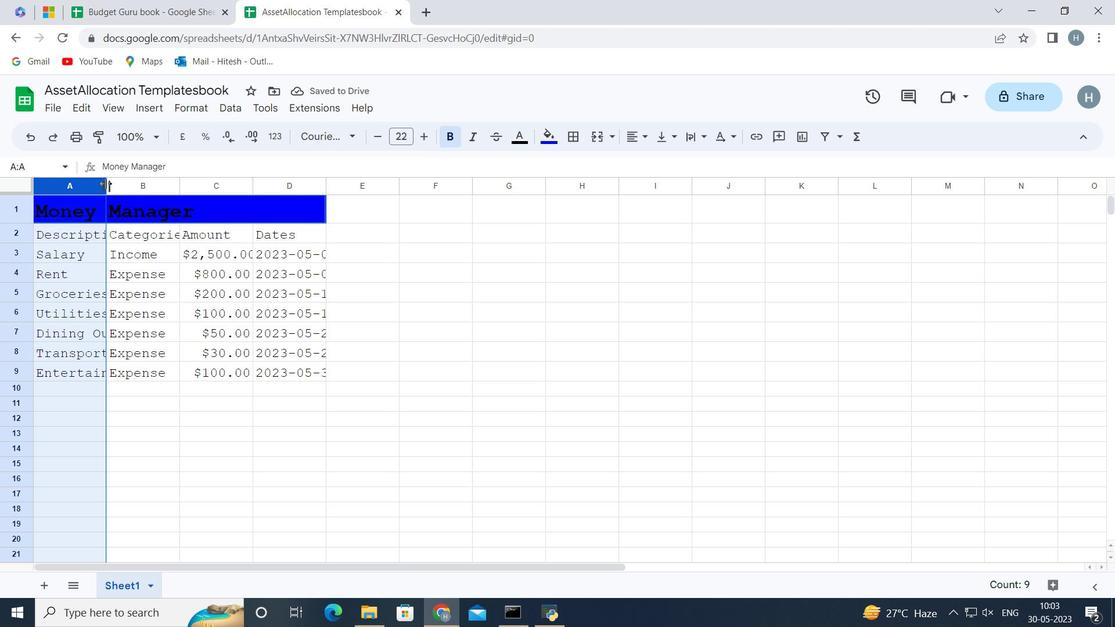 
Action: Mouse pressed left at (106, 183)
Screenshot: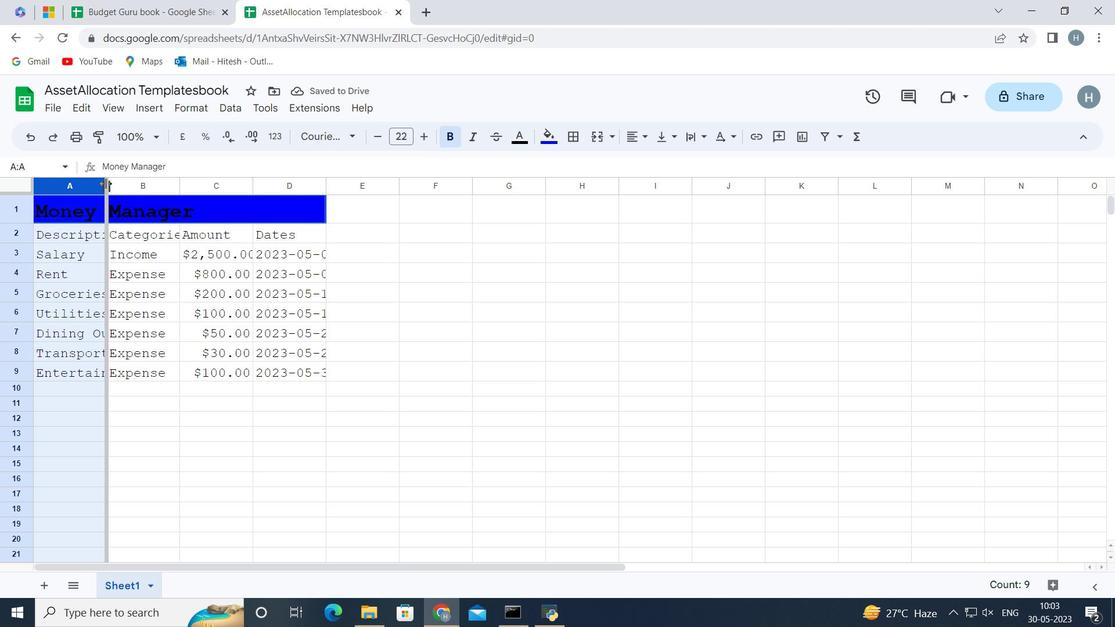 
Action: Mouse moved to (240, 184)
Screenshot: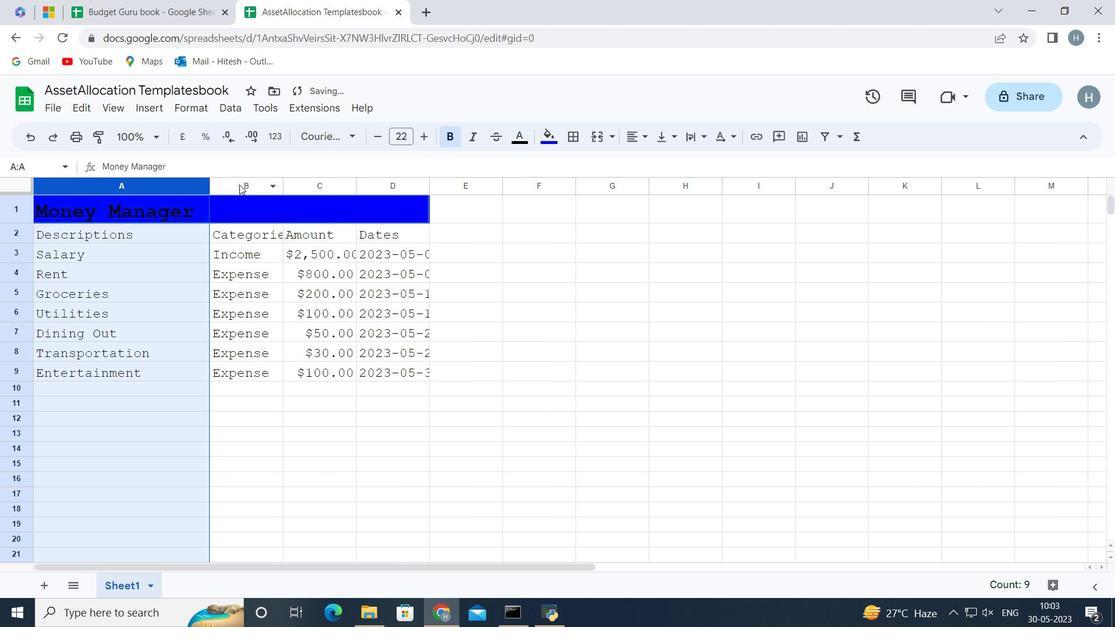 
Action: Mouse pressed left at (240, 184)
Screenshot: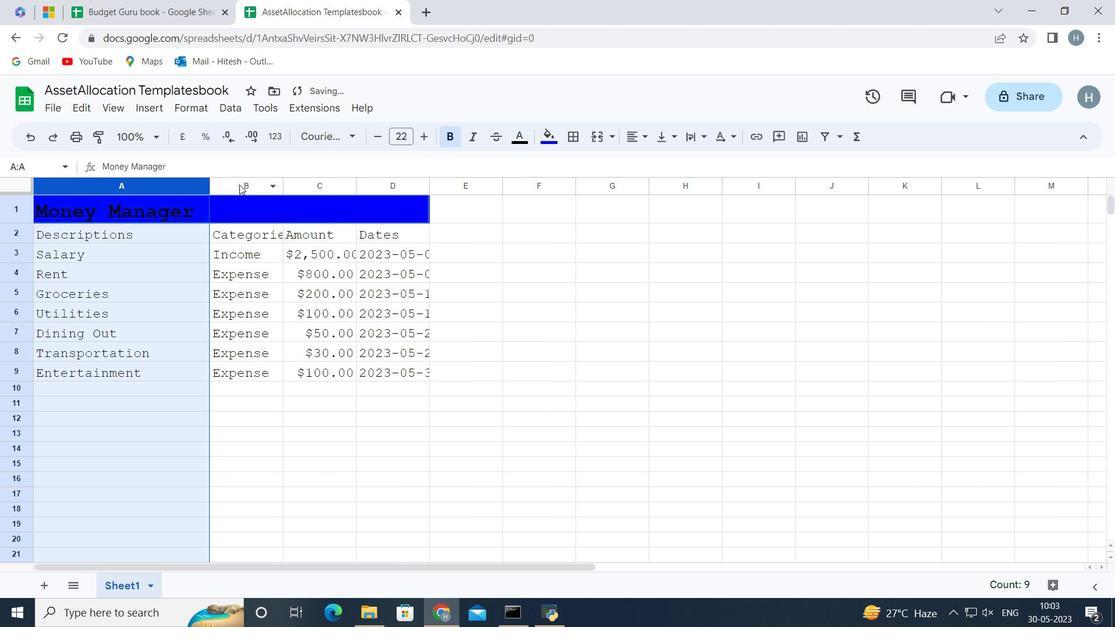 
Action: Mouse moved to (282, 184)
Screenshot: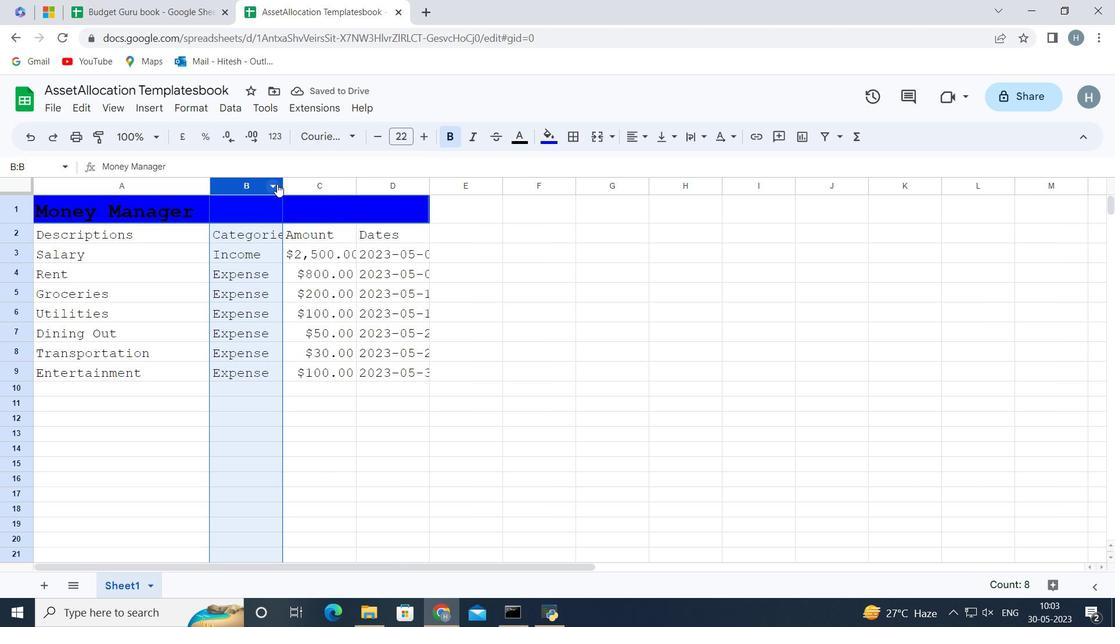 
Action: Mouse pressed left at (282, 184)
Screenshot: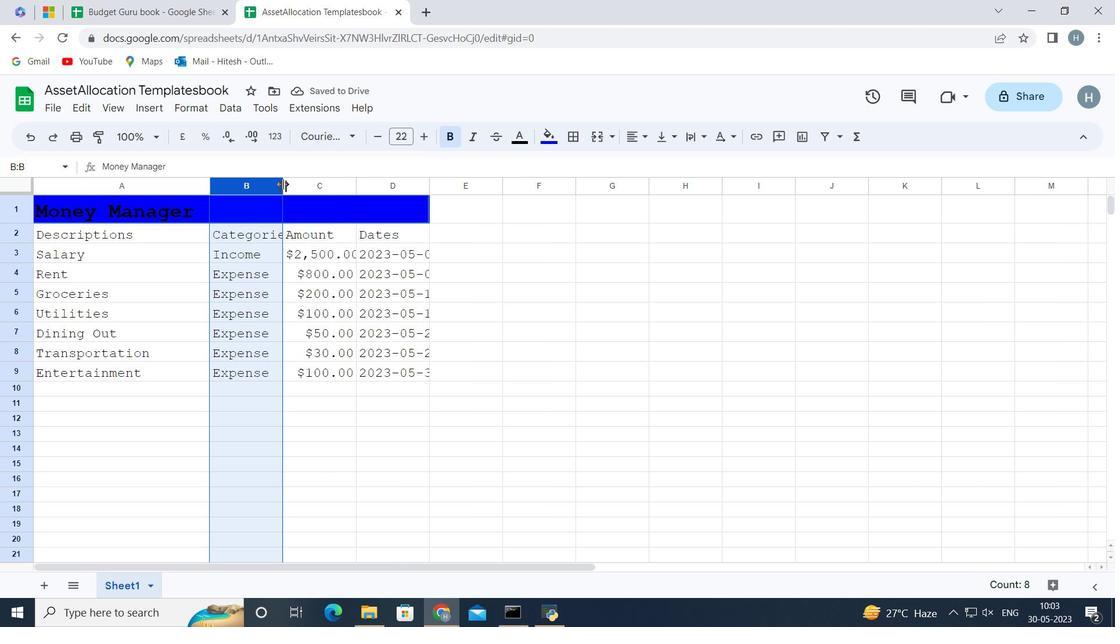 
Action: Mouse pressed left at (282, 184)
Screenshot: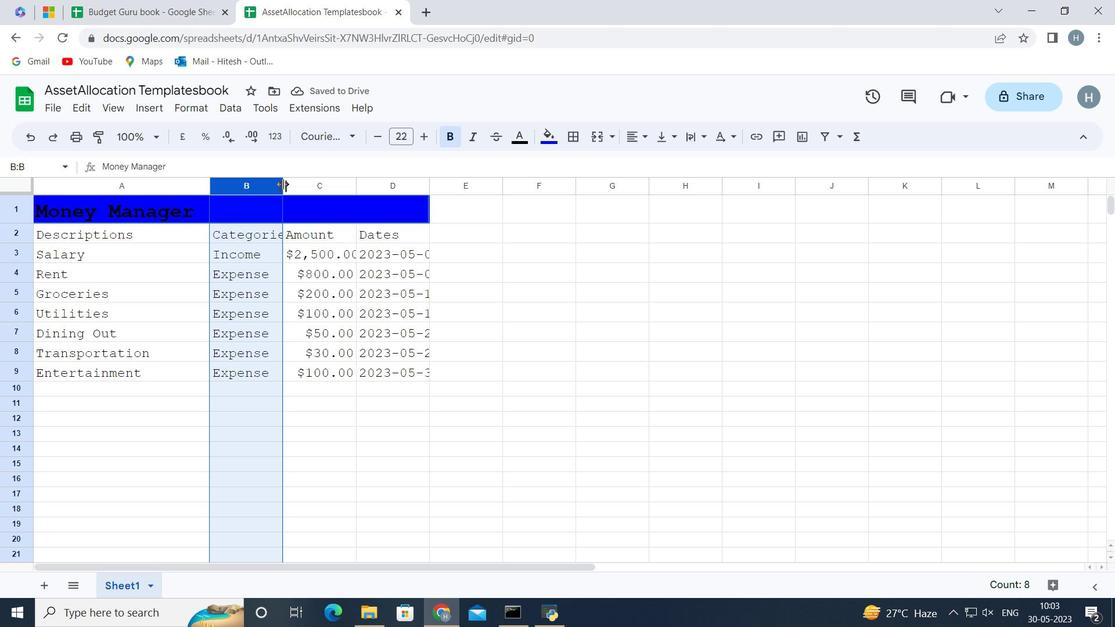 
Action: Mouse moved to (342, 180)
Screenshot: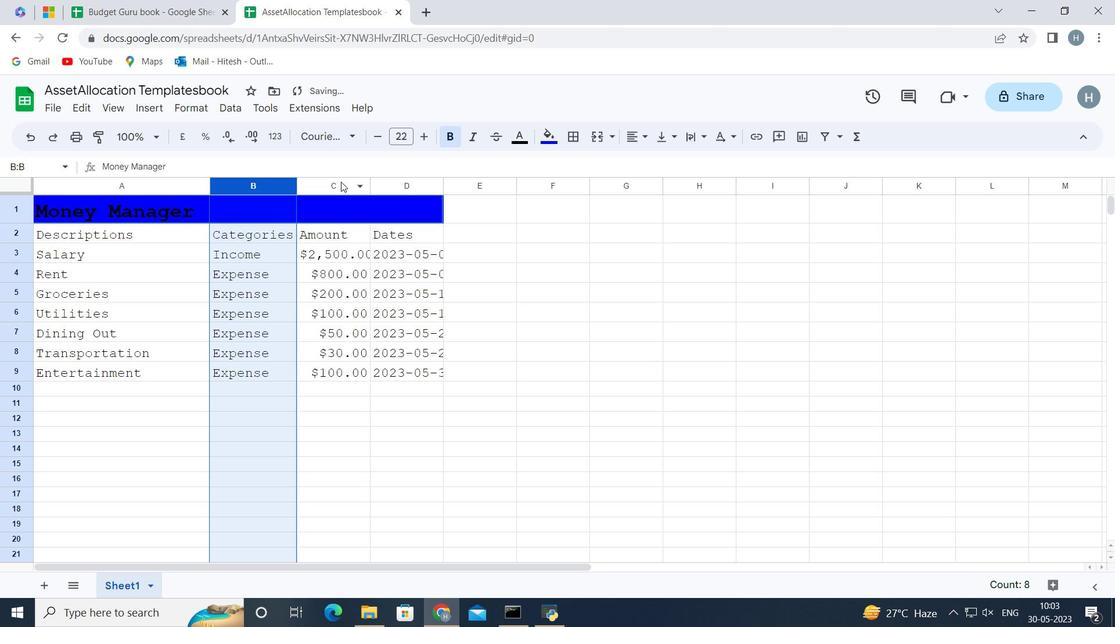 
Action: Mouse pressed left at (342, 180)
Screenshot: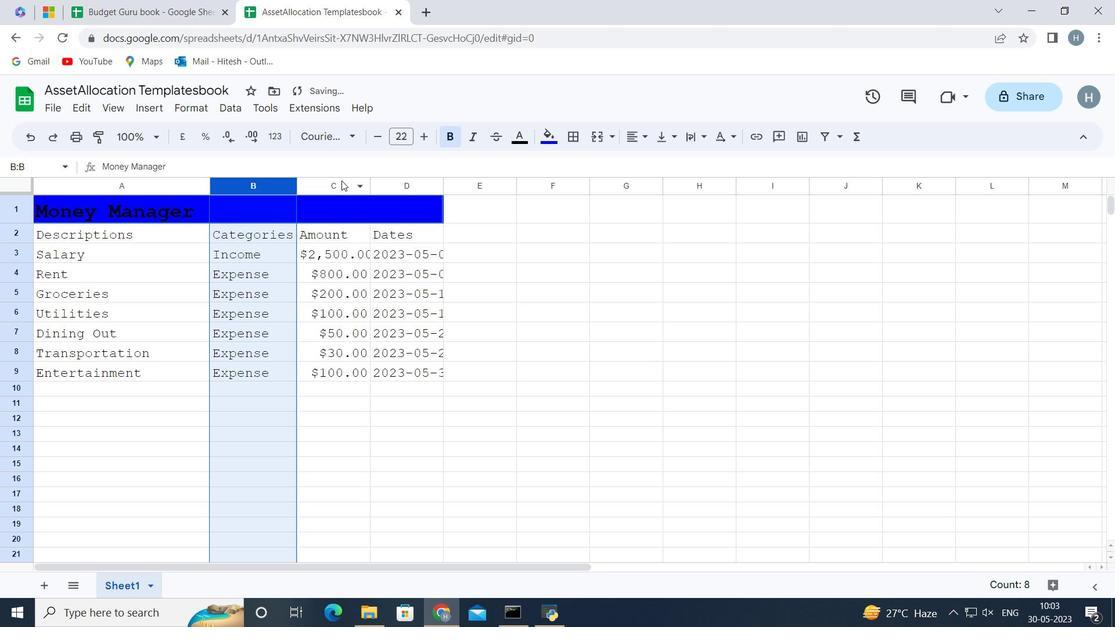 
Action: Mouse moved to (370, 185)
Screenshot: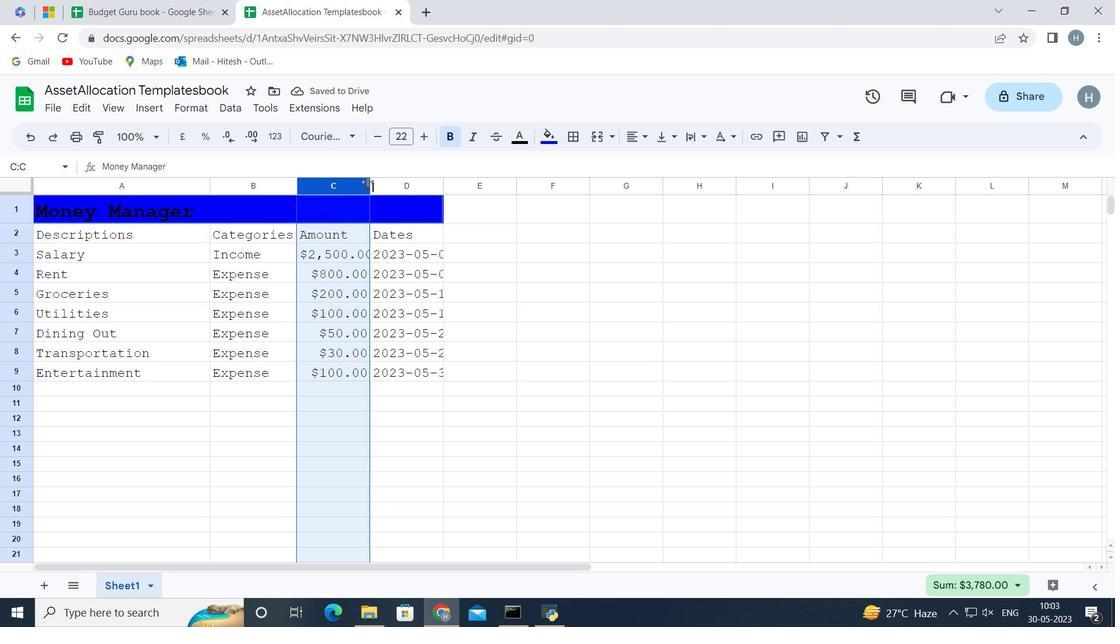 
Action: Mouse pressed left at (370, 185)
Screenshot: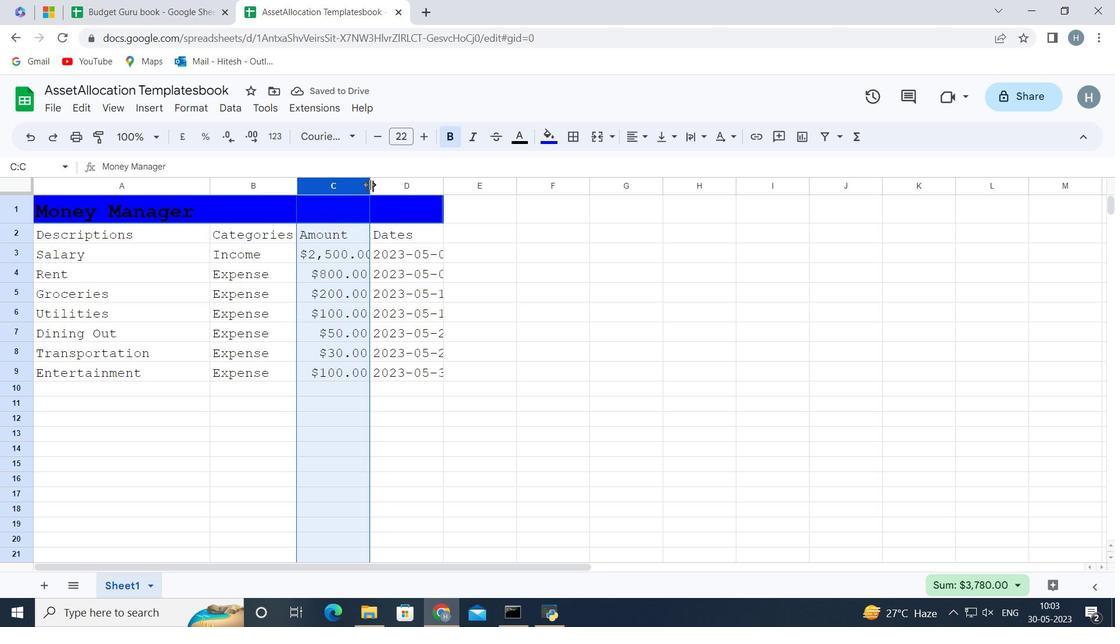 
Action: Mouse pressed left at (370, 185)
Screenshot: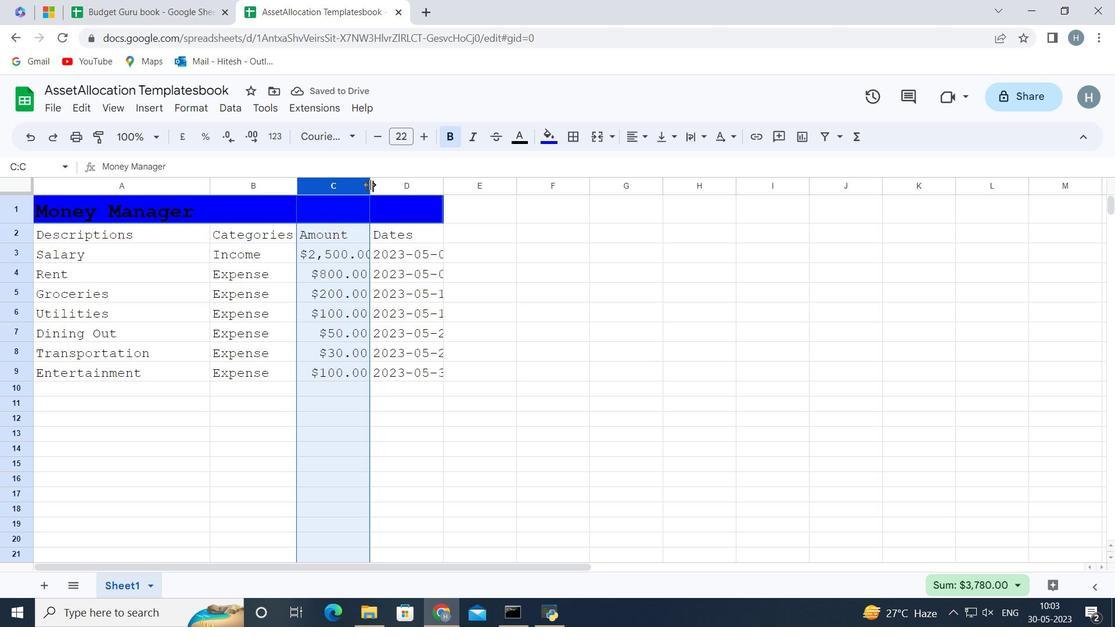 
Action: Mouse moved to (401, 183)
Screenshot: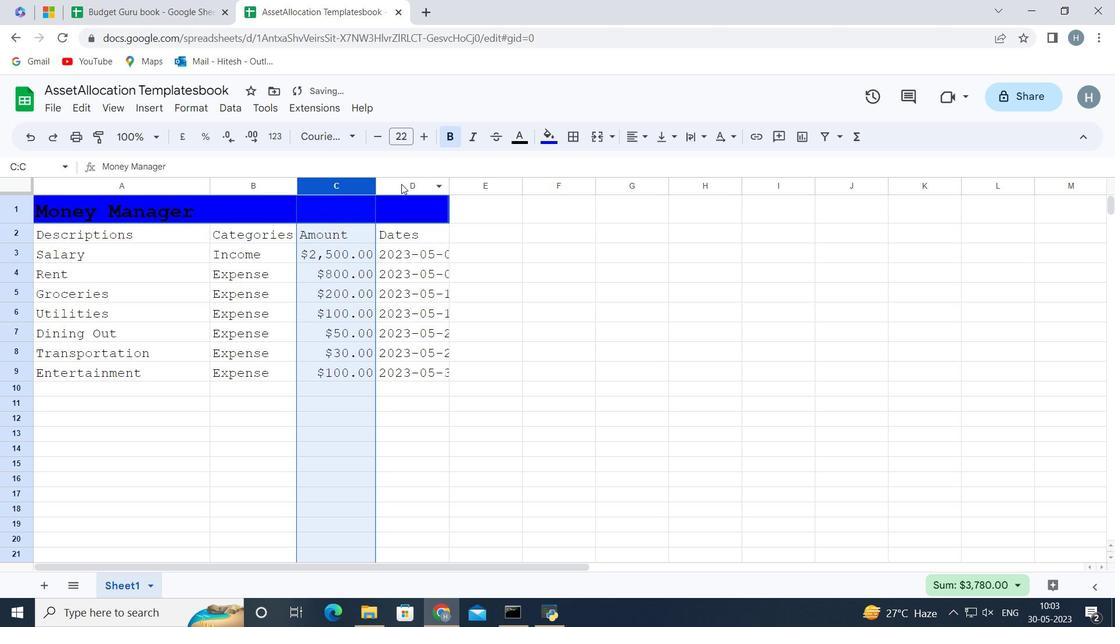 
Action: Mouse pressed left at (401, 183)
Screenshot: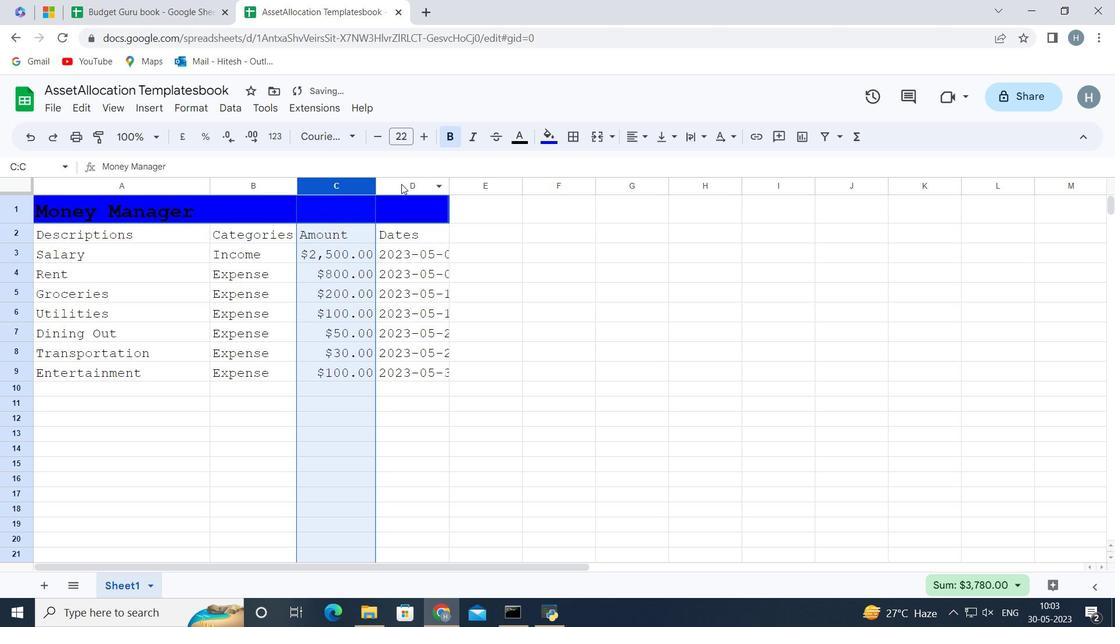 
Action: Mouse moved to (447, 183)
Screenshot: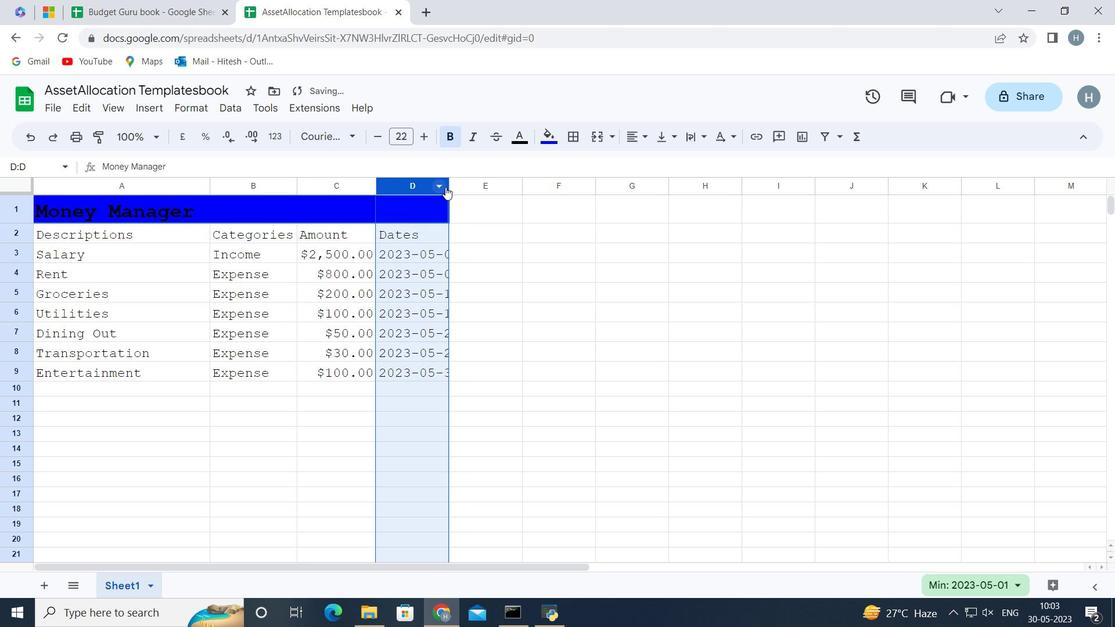 
Action: Mouse pressed left at (447, 183)
Screenshot: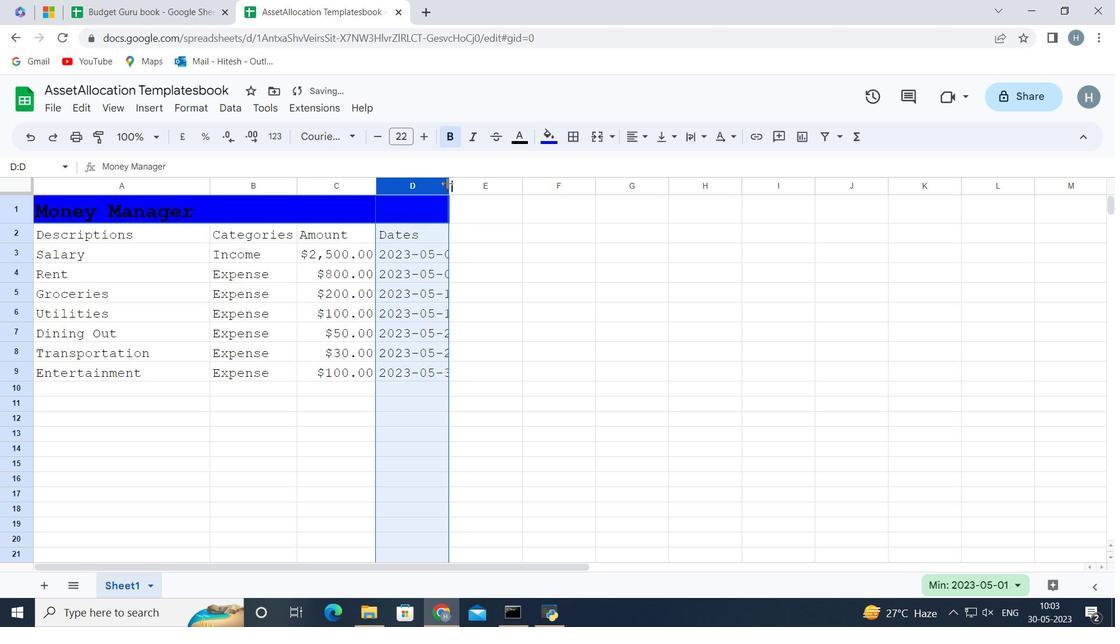 
Action: Mouse pressed left at (447, 183)
Screenshot: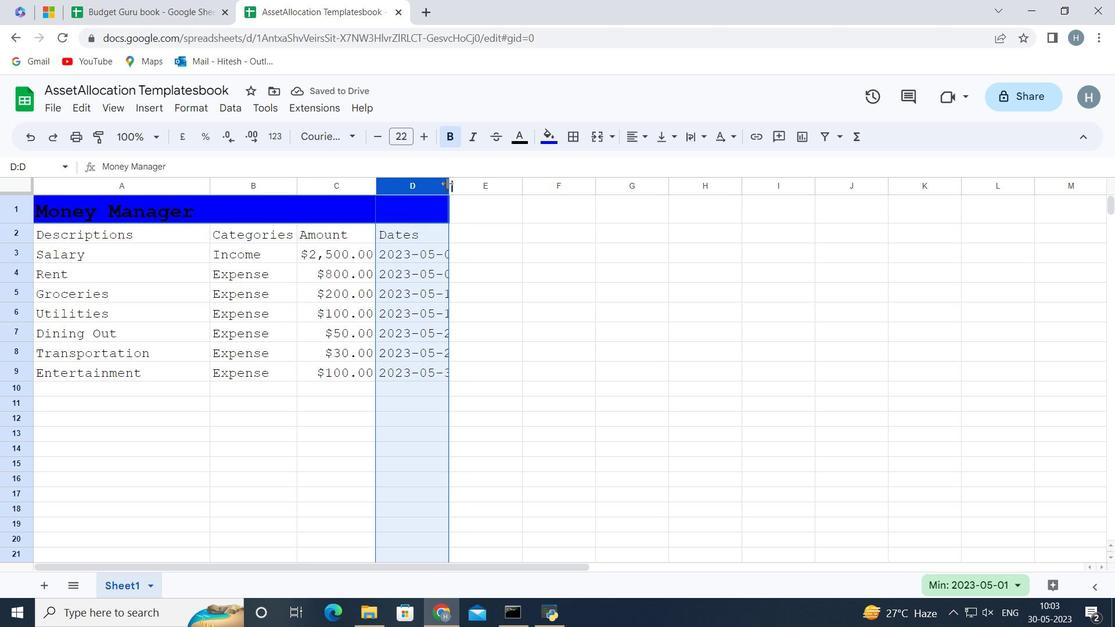 
Action: Mouse moved to (166, 428)
Screenshot: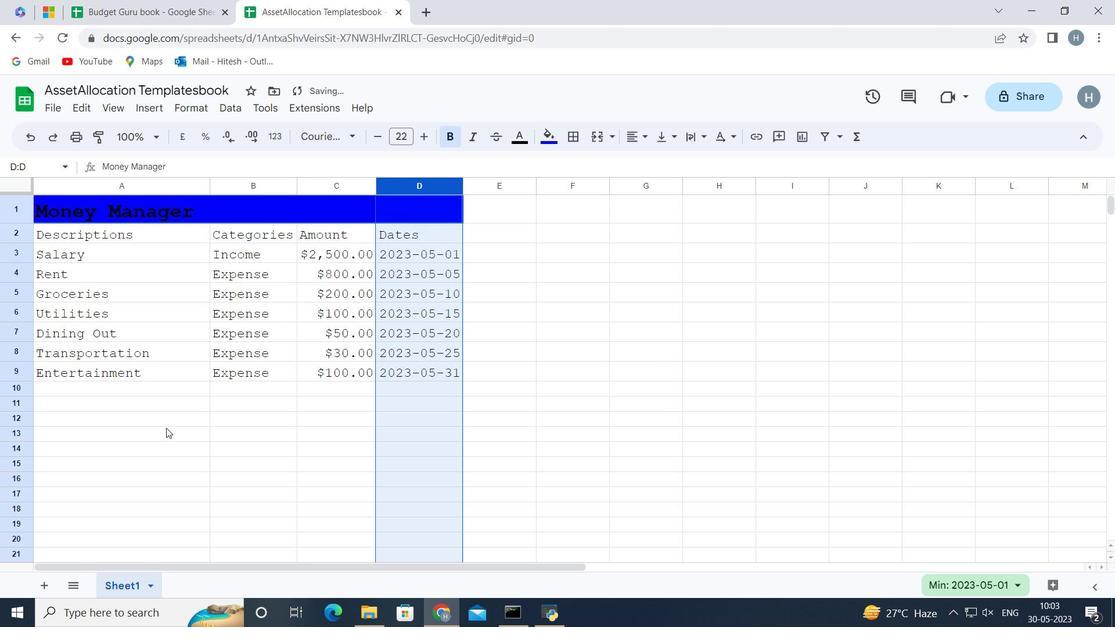 
Action: Mouse pressed left at (166, 428)
Screenshot: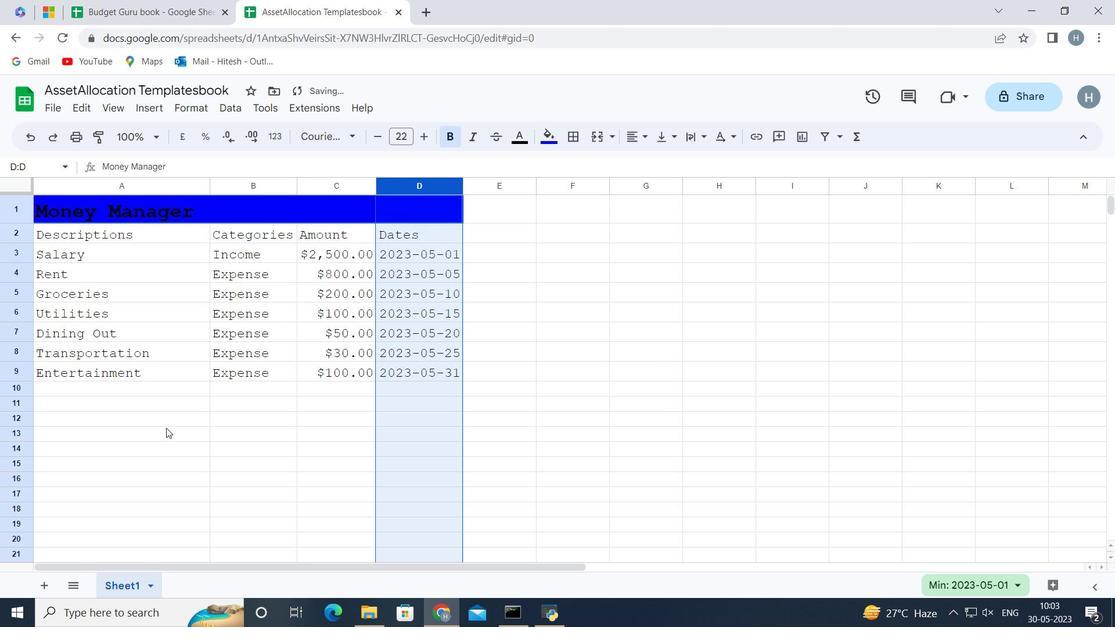 
Action: Mouse moved to (393, 424)
Screenshot: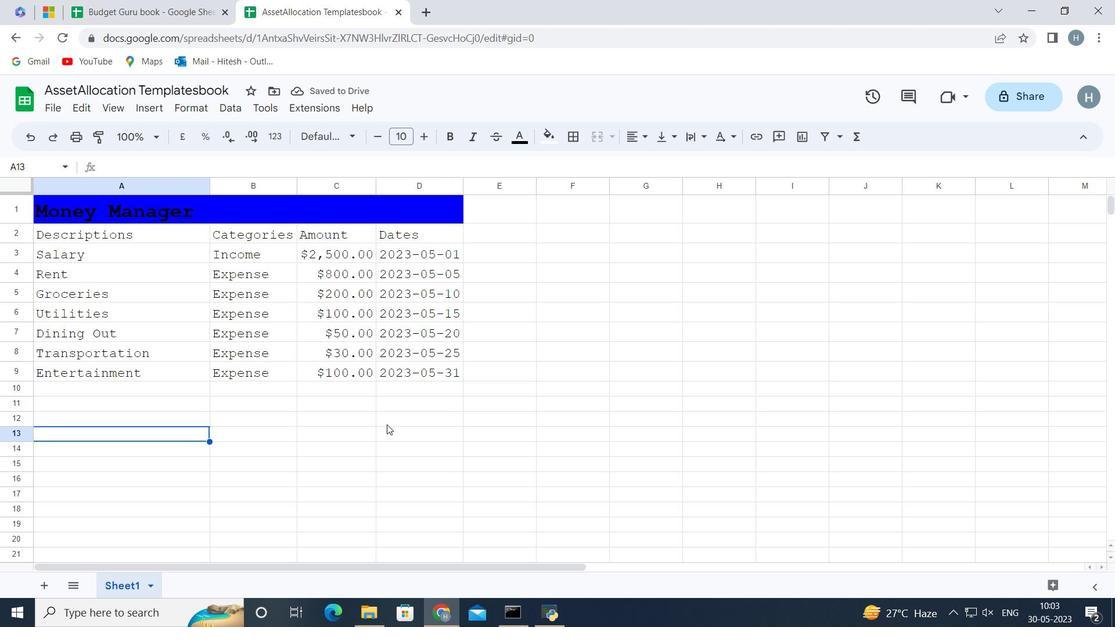 
Action: Mouse pressed left at (393, 424)
Screenshot: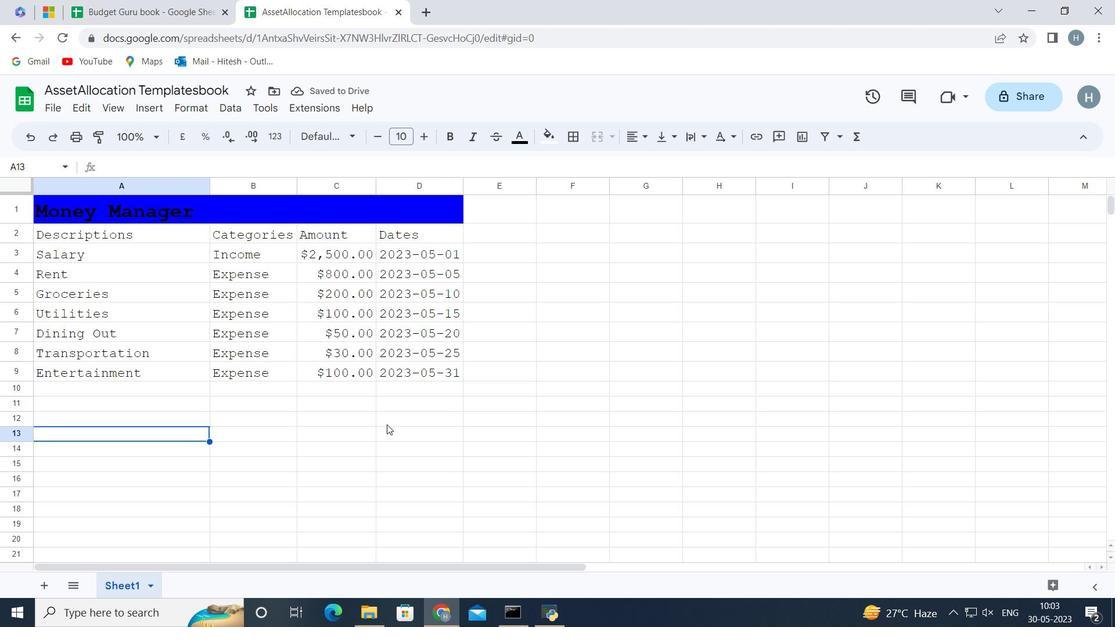 
Action: Mouse moved to (45, 407)
Screenshot: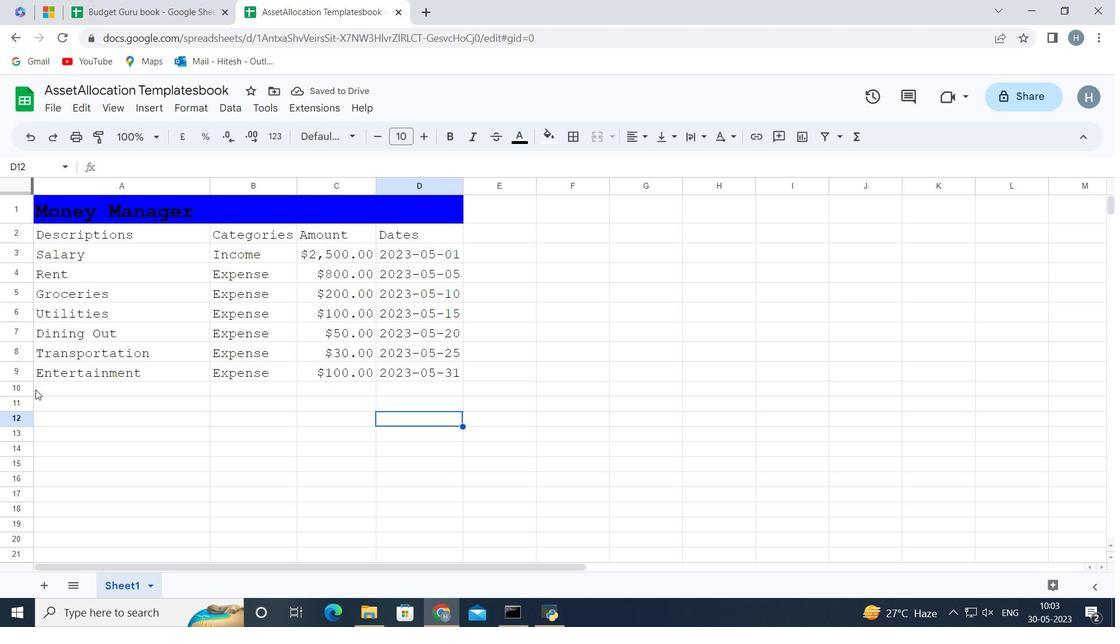 
Action: Mouse pressed left at (45, 407)
Screenshot: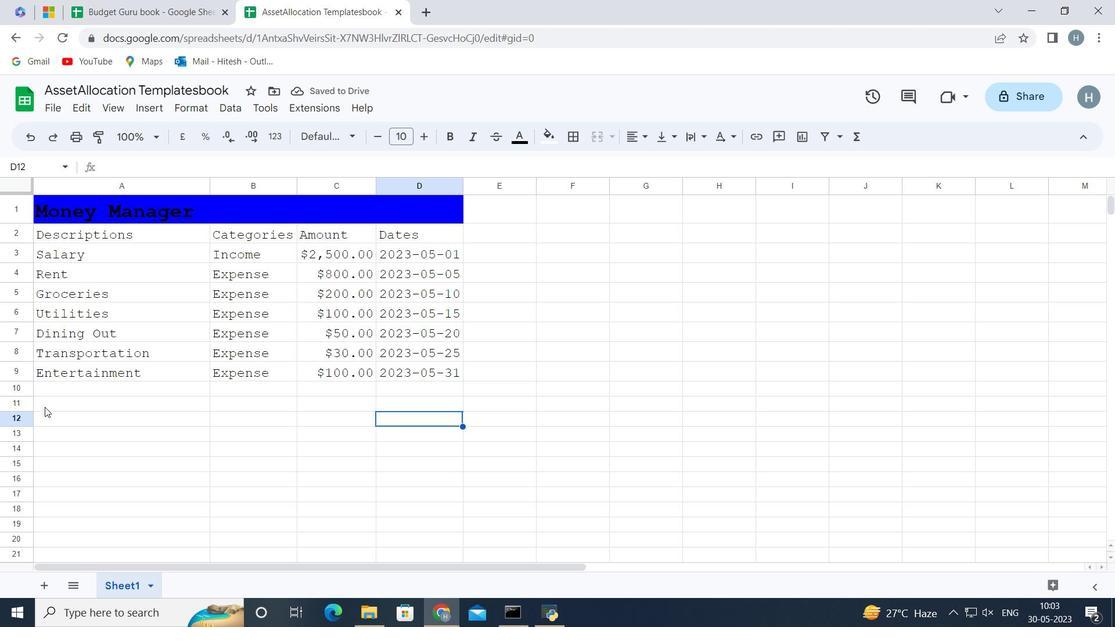 
Action: Mouse moved to (47, 205)
Screenshot: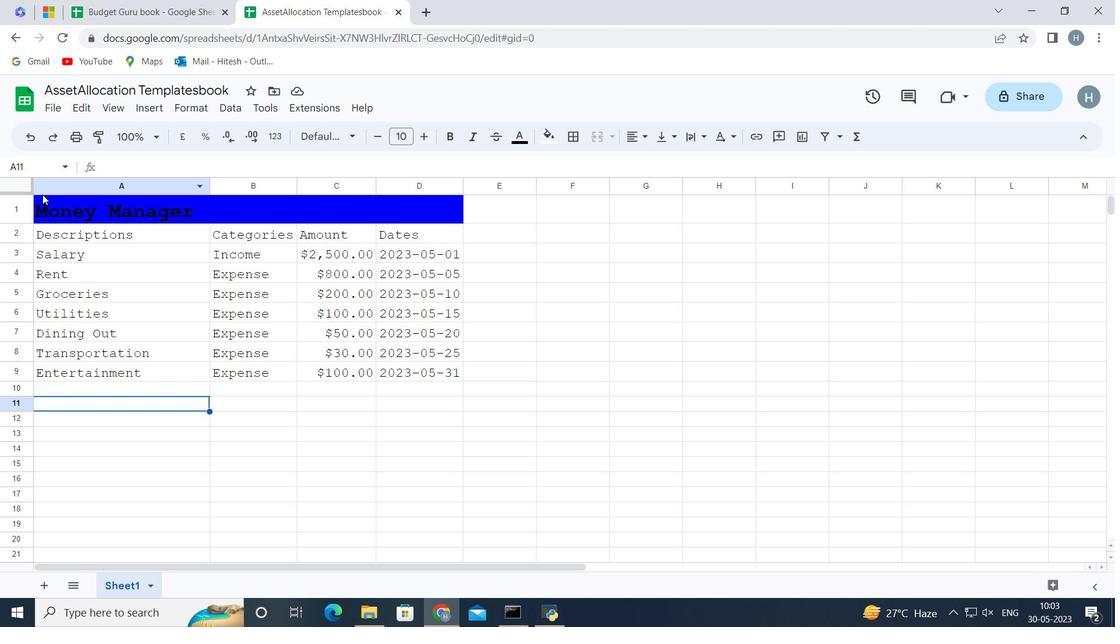 
Action: Mouse pressed left at (47, 205)
Screenshot: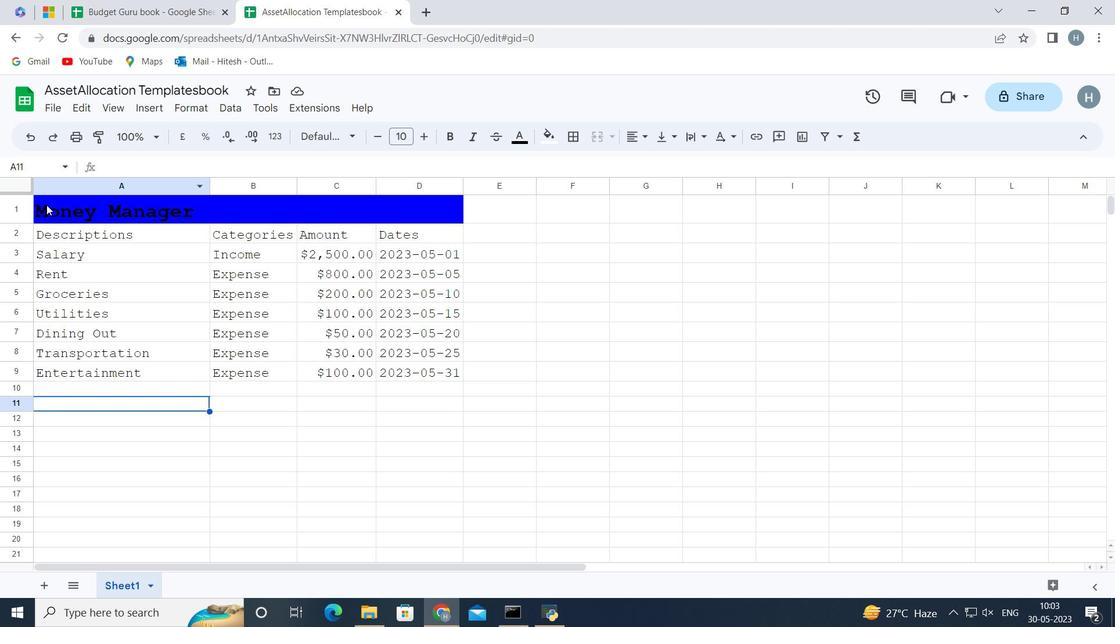 
Action: Key pressed <Key.shift><Key.down><Key.down><Key.down><Key.down><Key.down><Key.down><Key.down><Key.down>
Screenshot: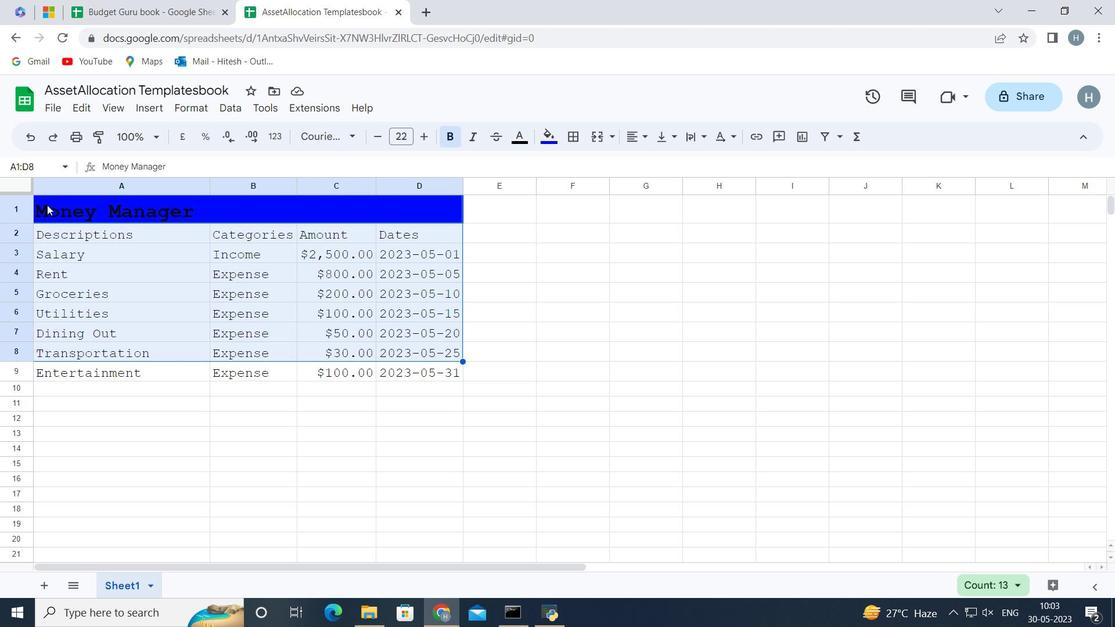 
Action: Mouse moved to (642, 135)
Screenshot: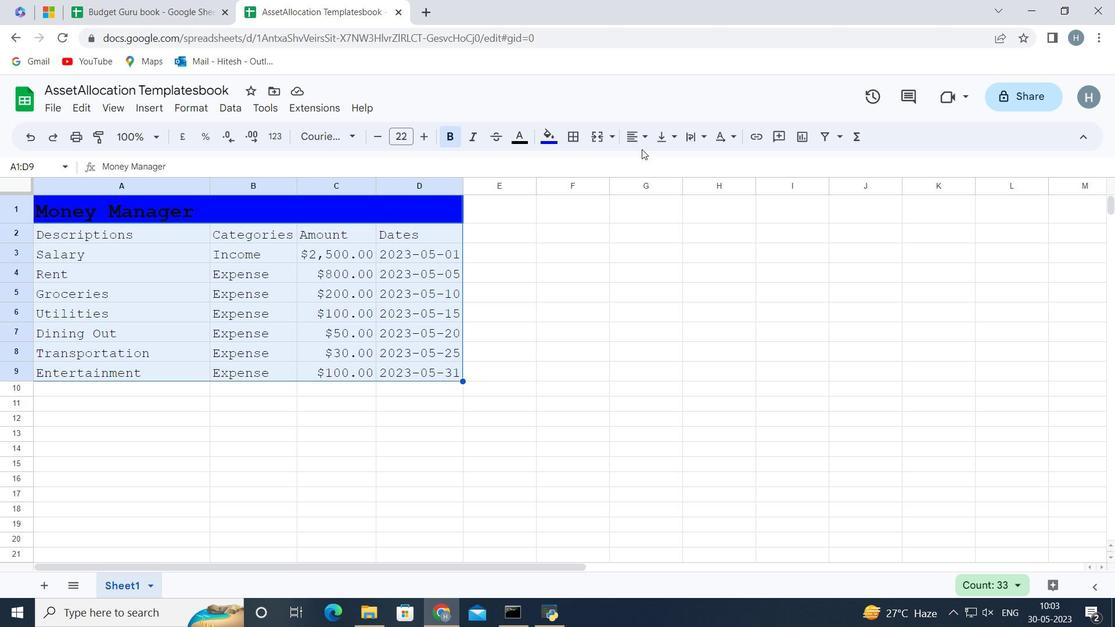 
Action: Mouse pressed left at (642, 135)
Screenshot: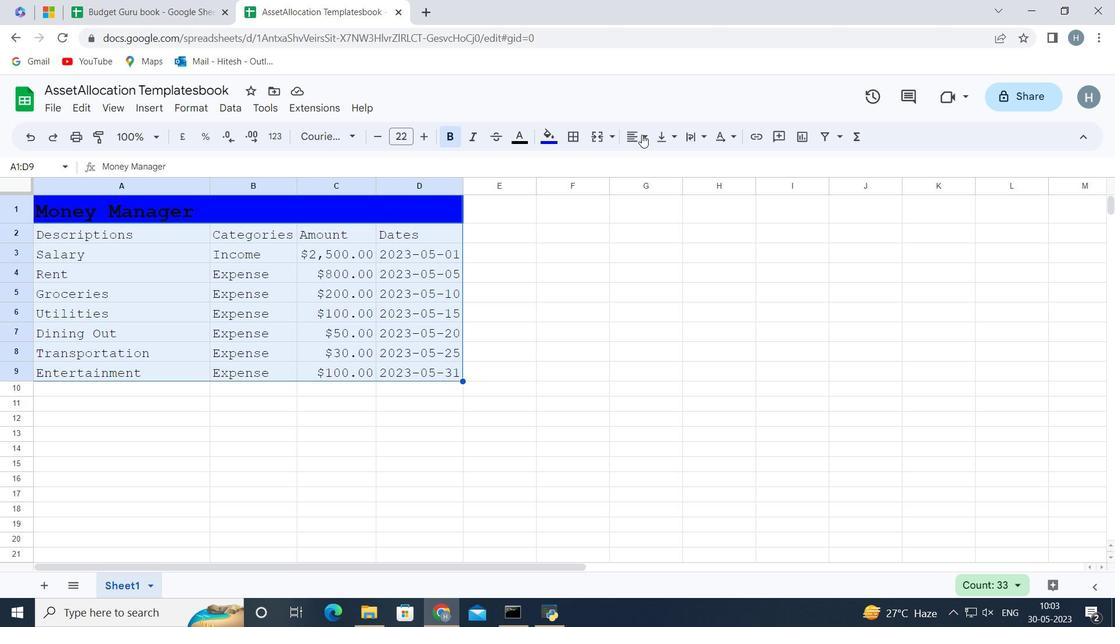 
Action: Mouse moved to (640, 163)
Screenshot: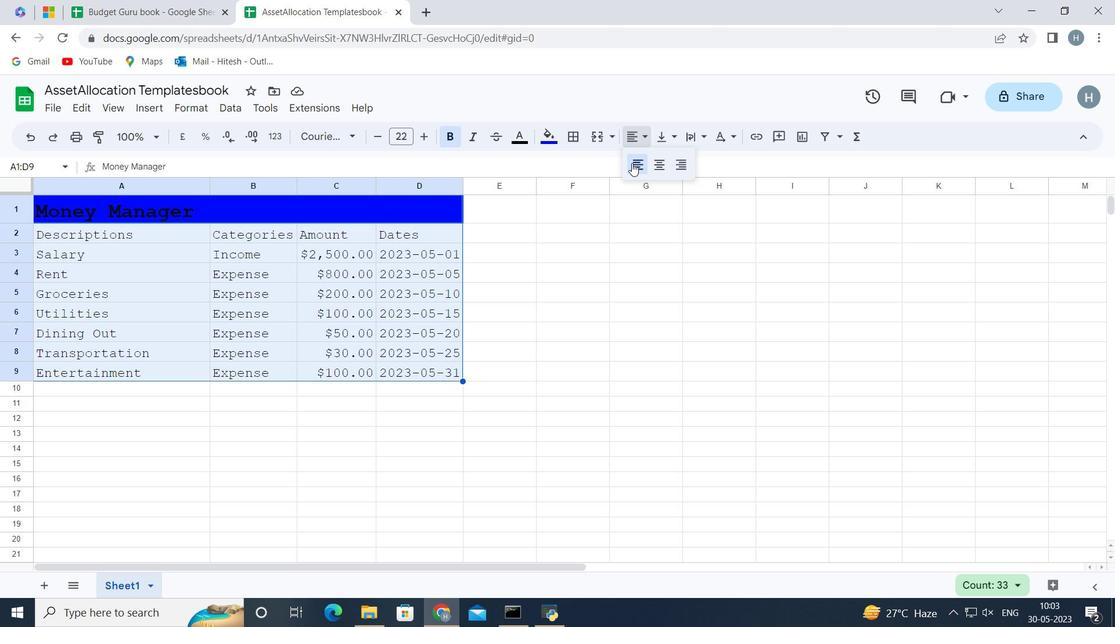 
Action: Mouse pressed left at (640, 163)
Screenshot: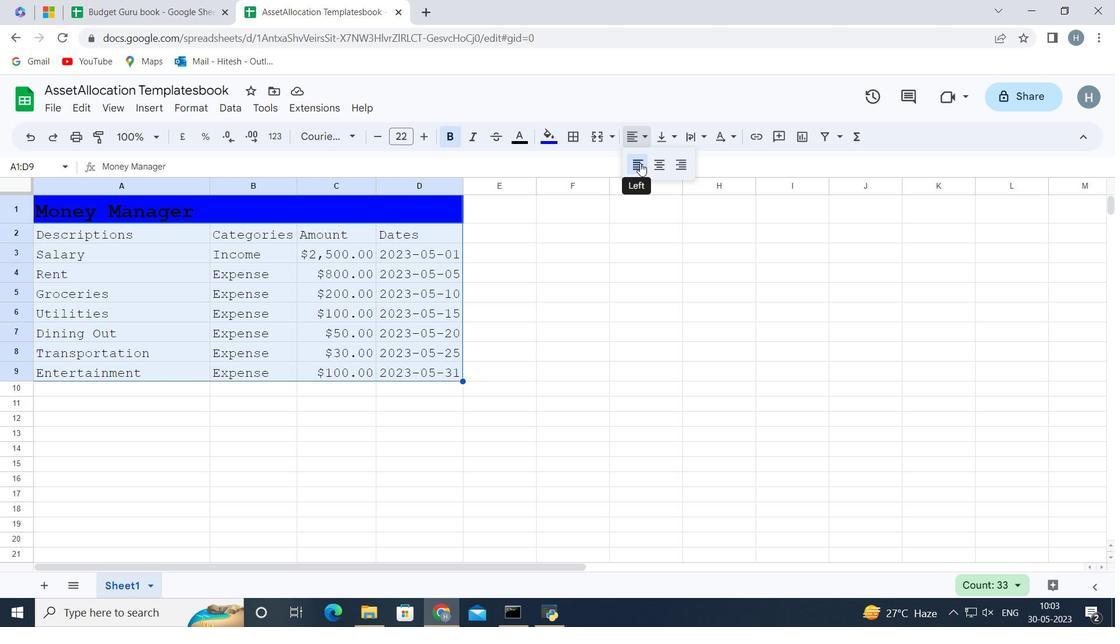 
Action: Mouse moved to (142, 460)
Screenshot: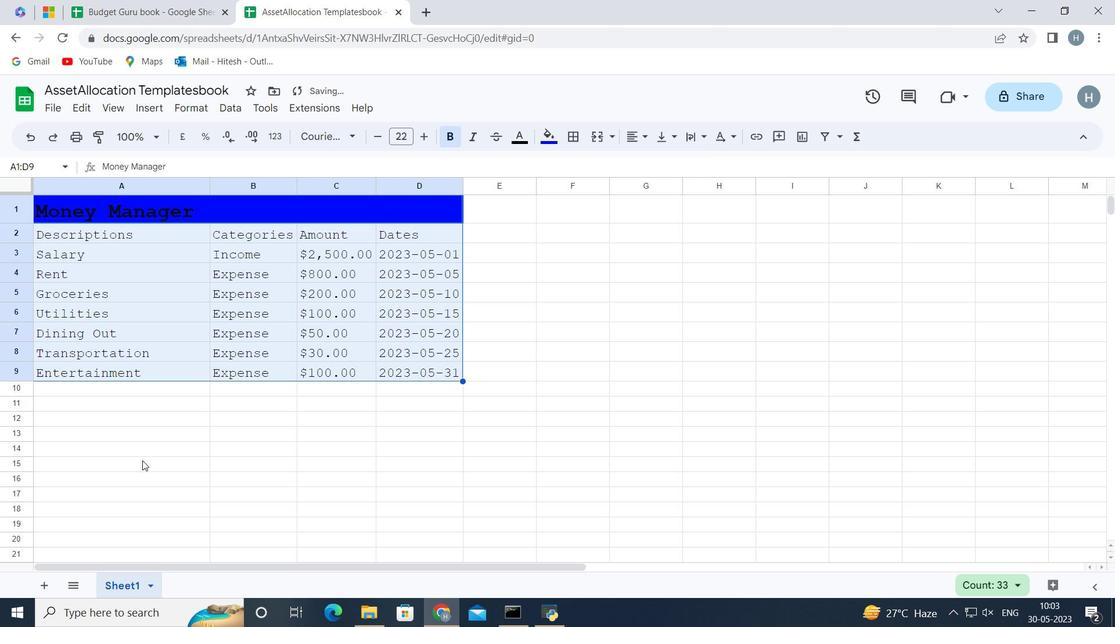 
Action: Mouse pressed left at (142, 460)
Screenshot: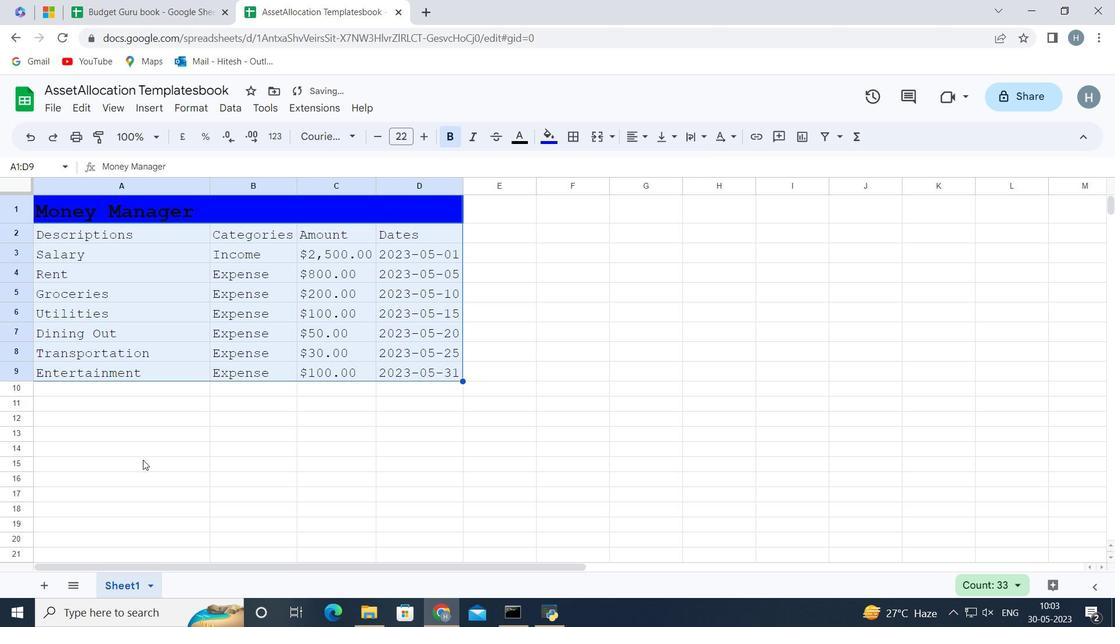 
Action: Mouse moved to (289, 410)
Screenshot: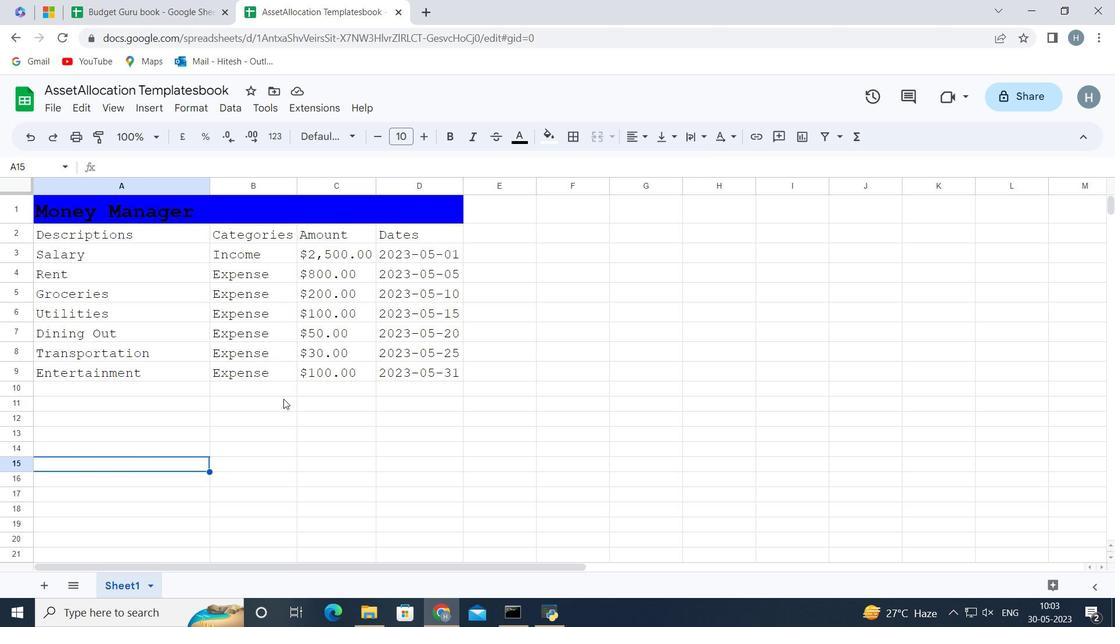 
Action: Mouse pressed left at (289, 410)
Screenshot: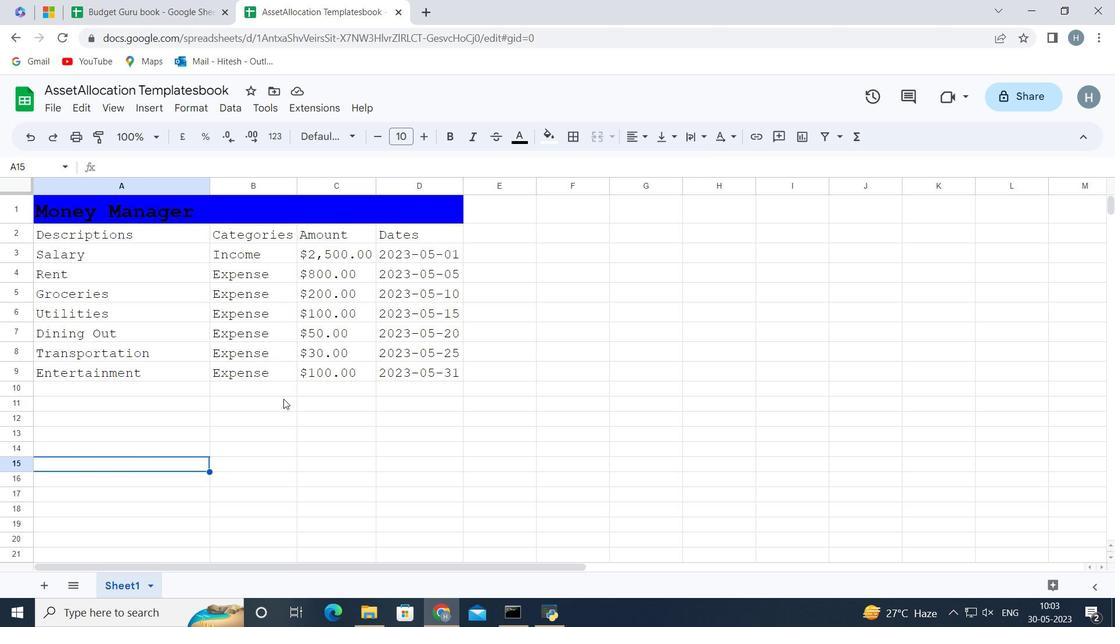 
Action: Mouse moved to (389, 446)
Screenshot: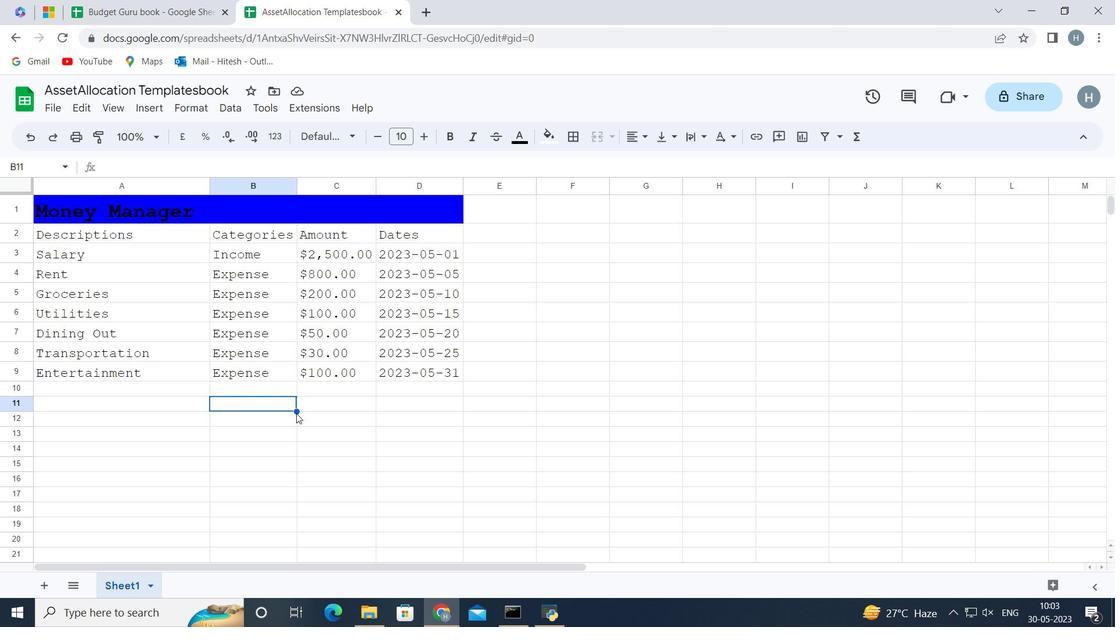 
